Task: Search one way flight ticket for 3 adults in first from Grand Junction: Grand Junction Regional Airport (walker Field) to Indianapolis: Indianapolis International Airport on 8-5-2023. Choice of flights is Royal air maroc. Number of bags: 1 carry on bag. Price is upto 87000. Outbound departure time preference is 5:00.
Action: Mouse moved to (298, 129)
Screenshot: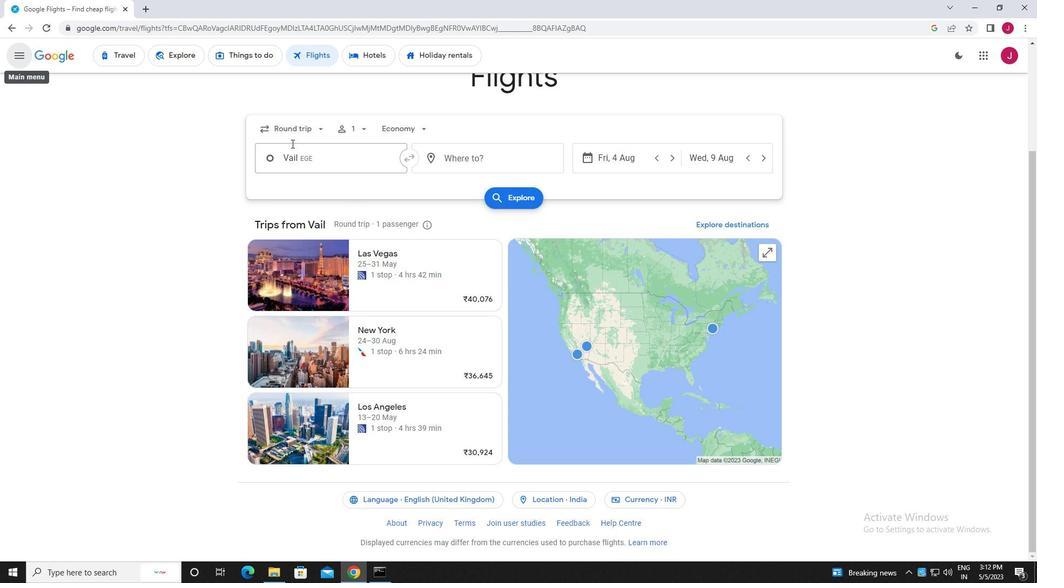 
Action: Mouse pressed left at (298, 129)
Screenshot: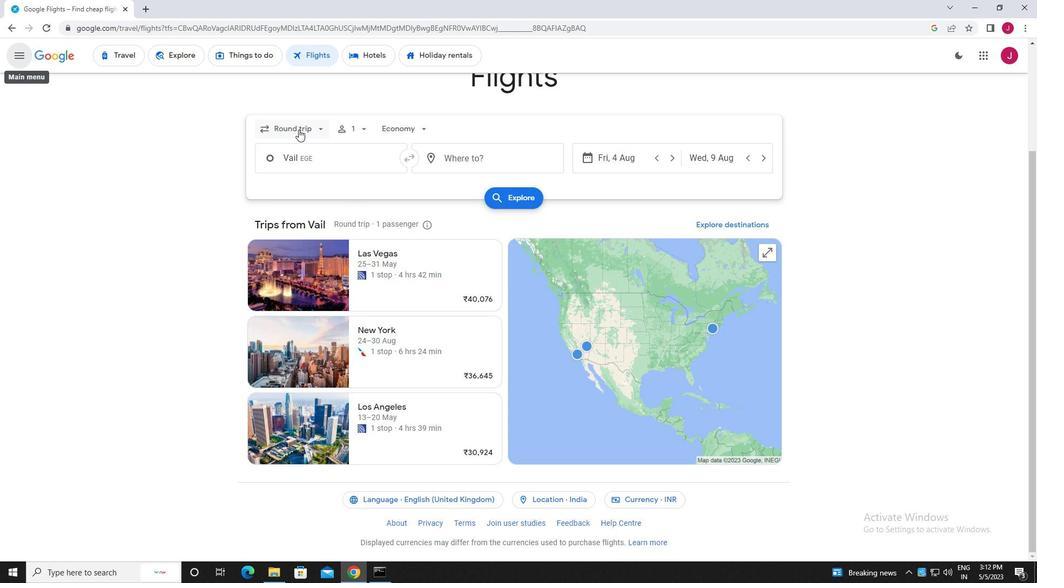 
Action: Mouse moved to (309, 182)
Screenshot: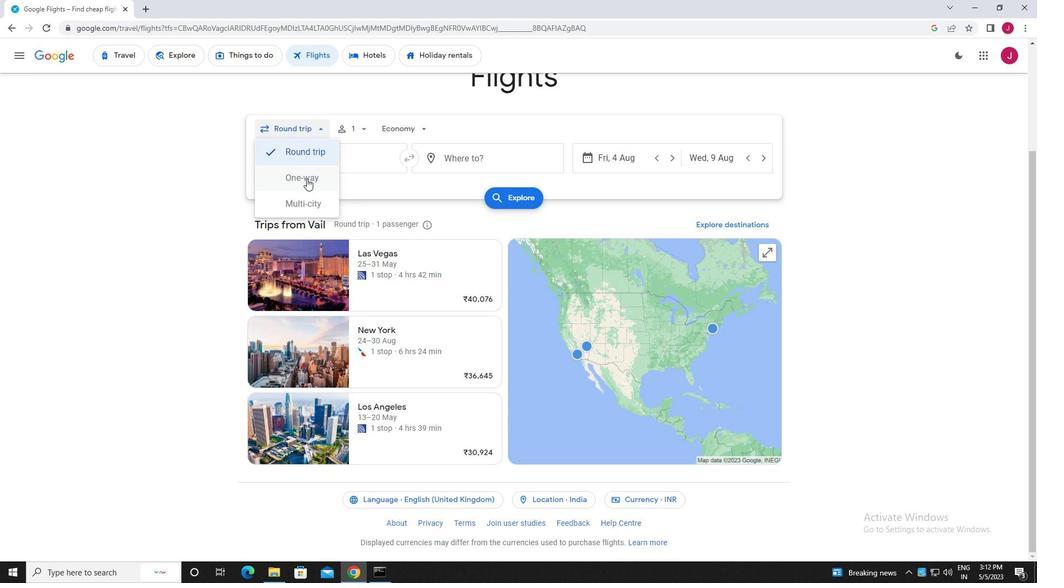 
Action: Mouse pressed left at (309, 182)
Screenshot: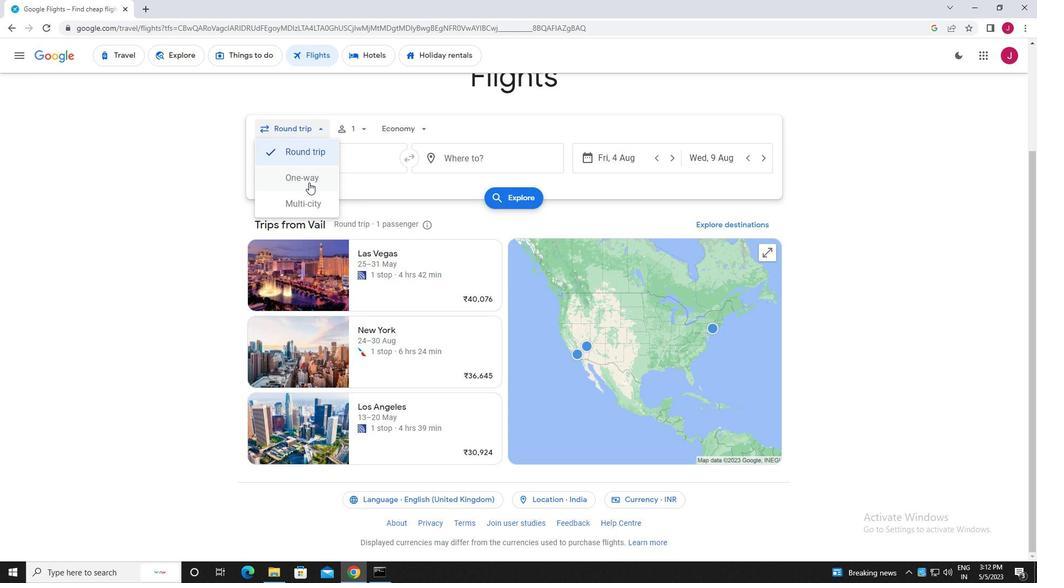 
Action: Mouse moved to (358, 128)
Screenshot: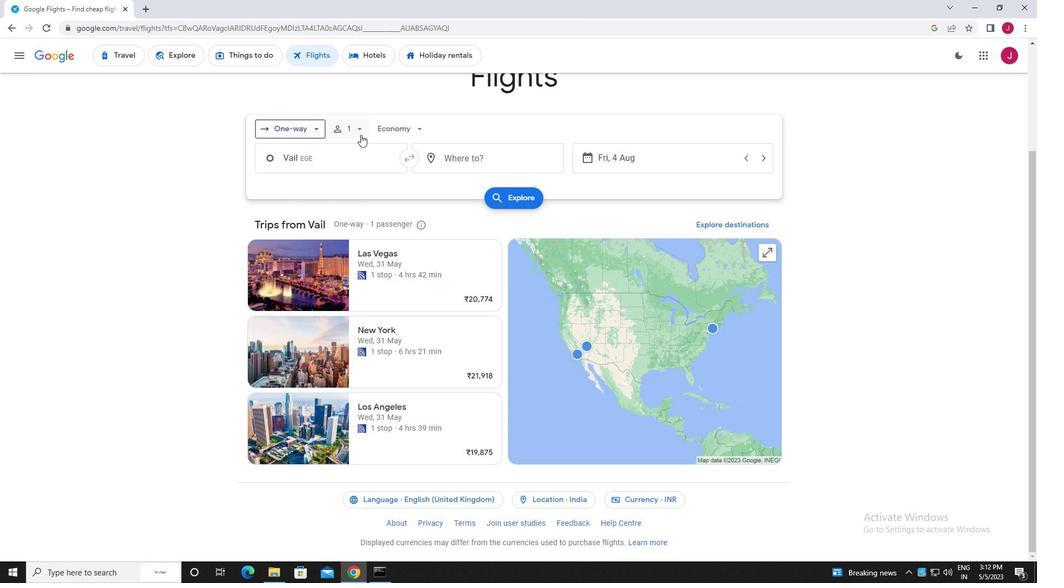 
Action: Mouse pressed left at (358, 128)
Screenshot: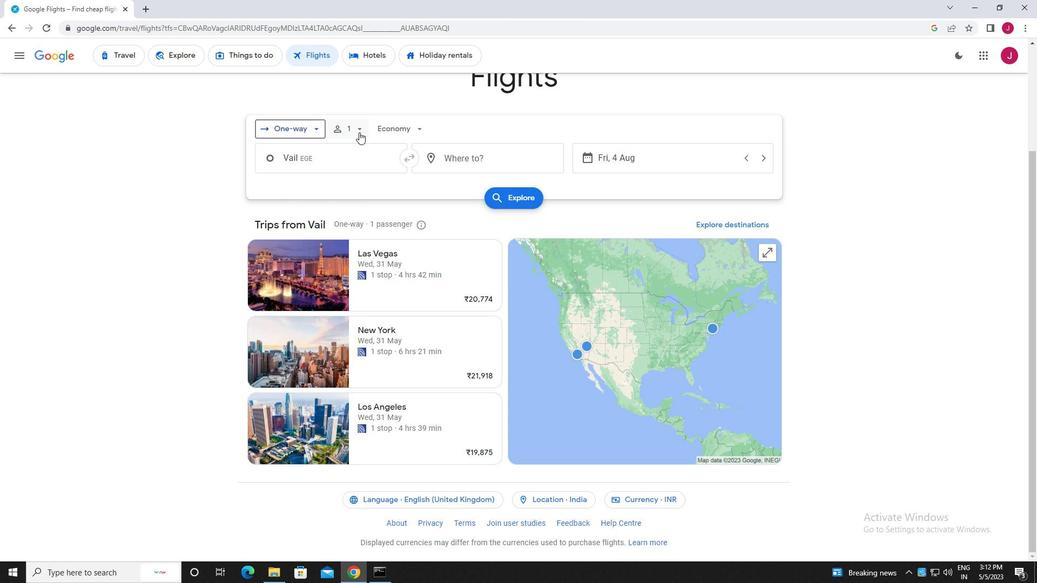 
Action: Mouse moved to (443, 158)
Screenshot: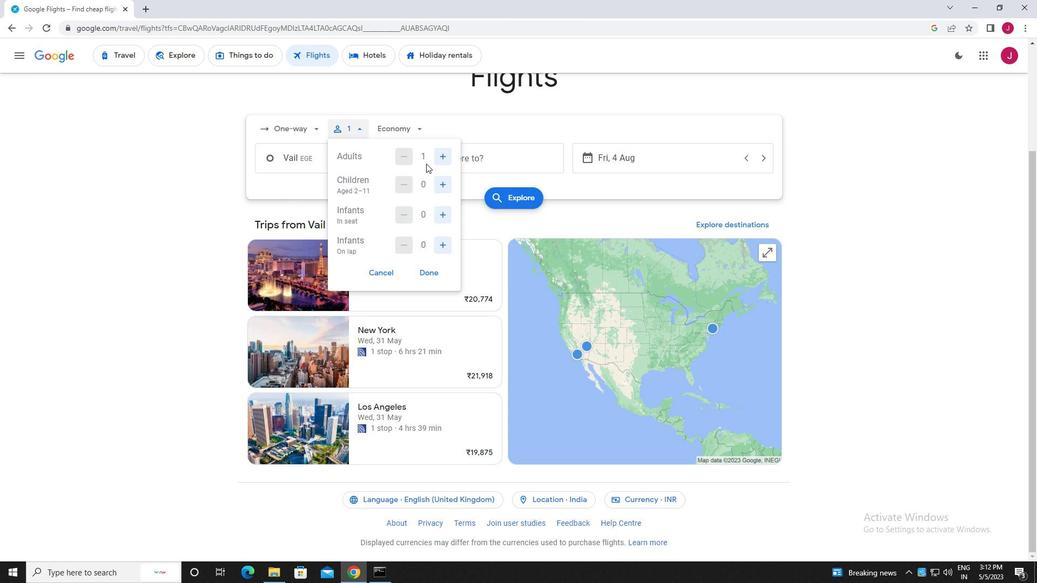 
Action: Mouse pressed left at (443, 158)
Screenshot: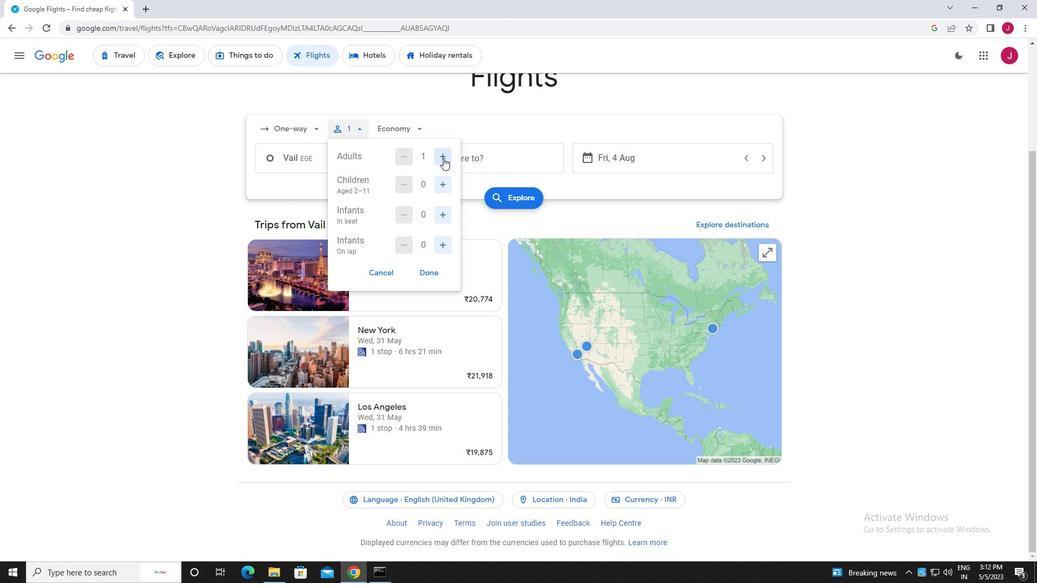 
Action: Mouse pressed left at (443, 158)
Screenshot: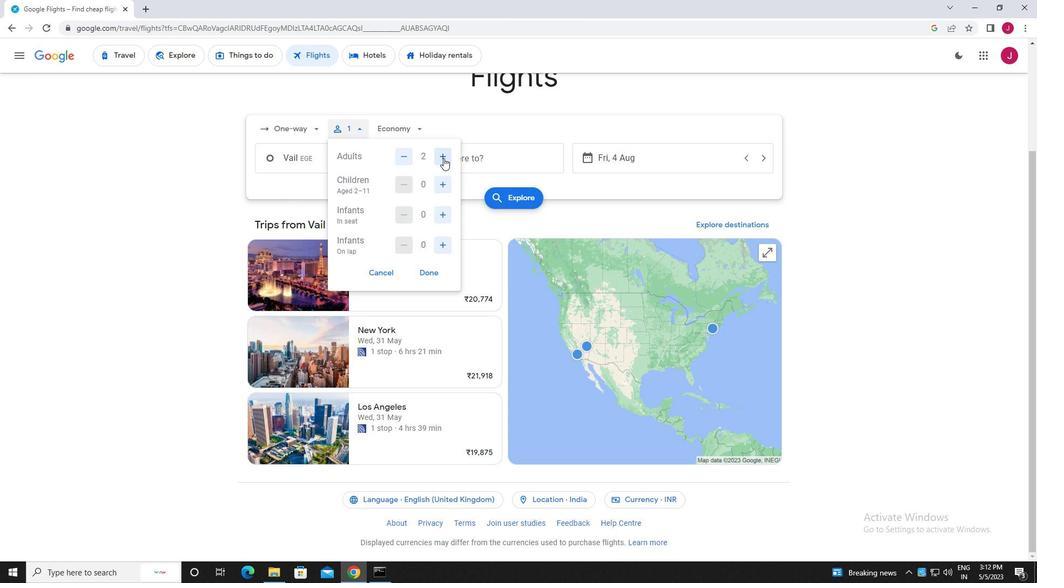 
Action: Mouse moved to (432, 269)
Screenshot: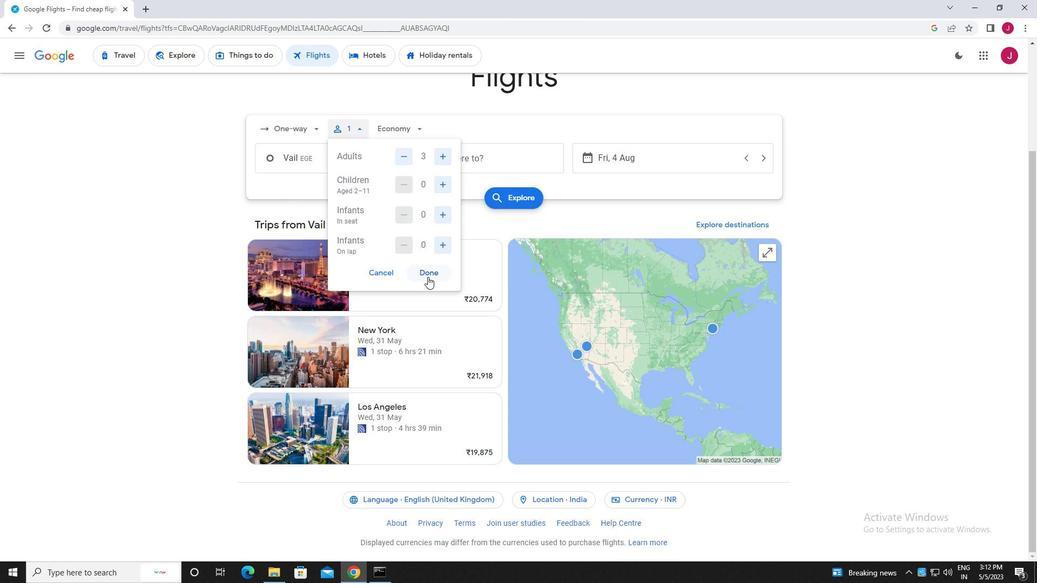 
Action: Mouse pressed left at (432, 269)
Screenshot: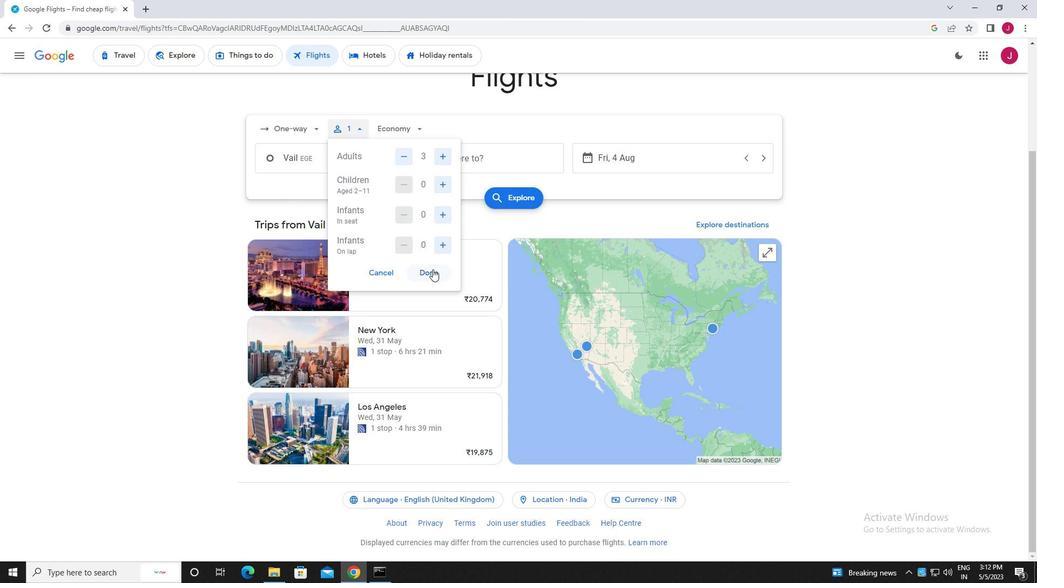 
Action: Mouse moved to (415, 130)
Screenshot: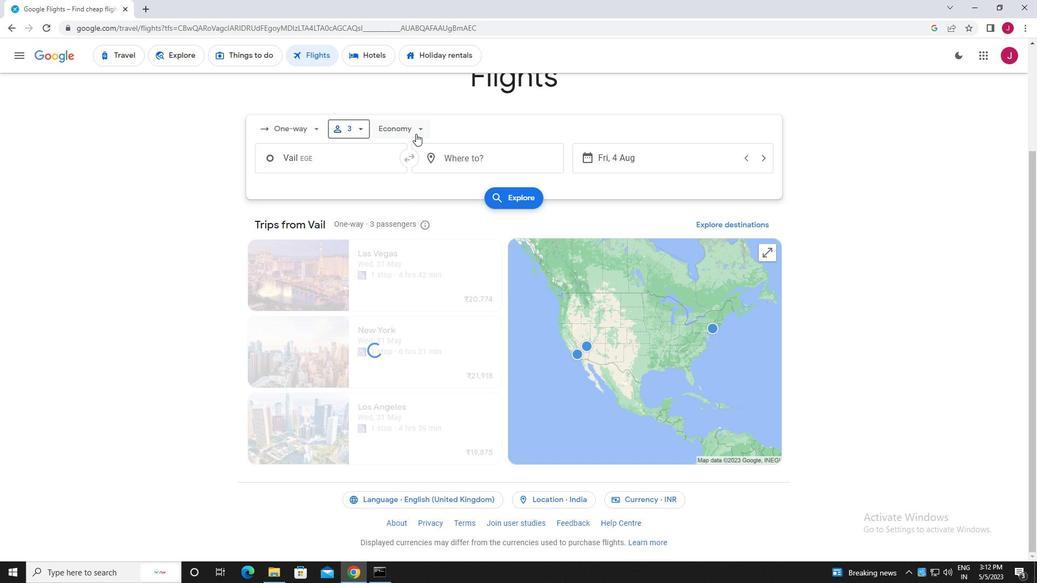 
Action: Mouse pressed left at (415, 130)
Screenshot: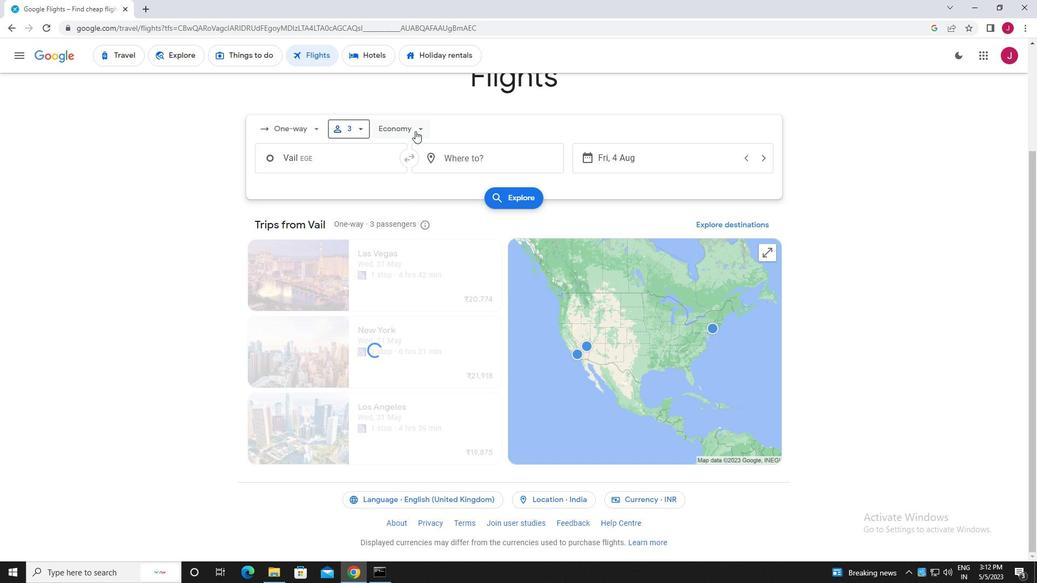 
Action: Mouse moved to (416, 226)
Screenshot: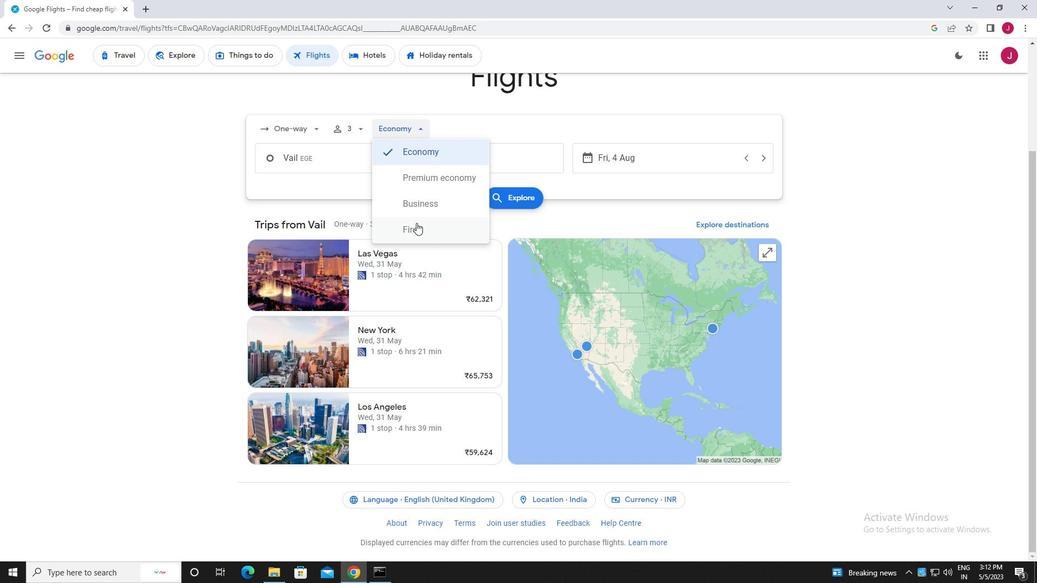 
Action: Mouse pressed left at (416, 226)
Screenshot: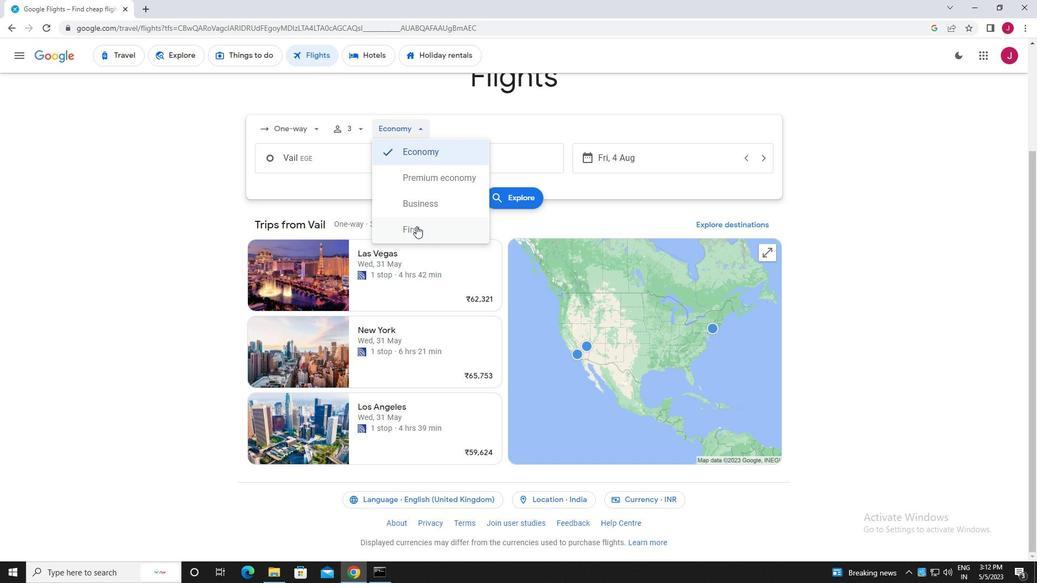 
Action: Mouse moved to (353, 161)
Screenshot: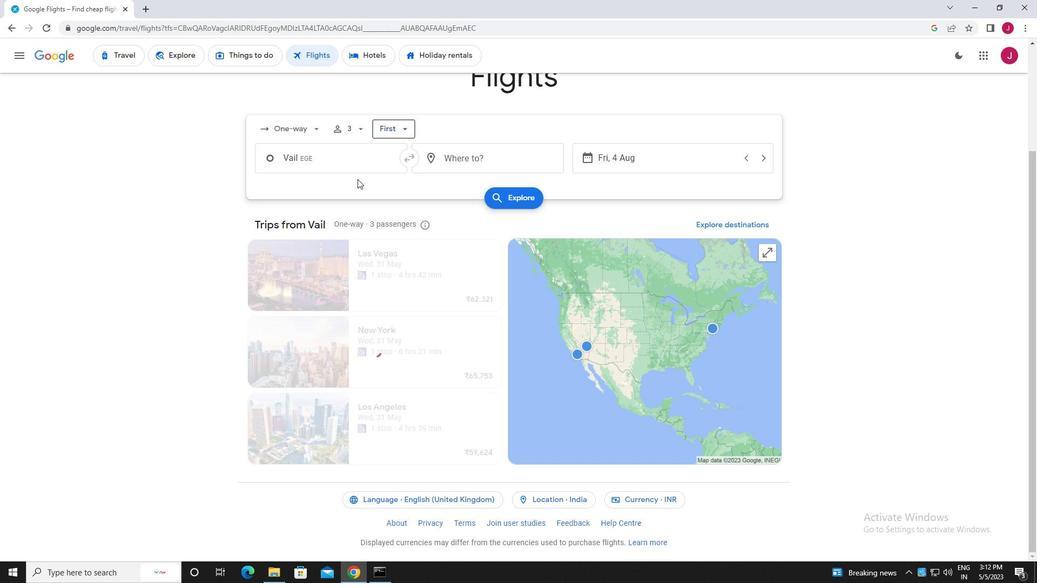 
Action: Mouse pressed left at (353, 161)
Screenshot: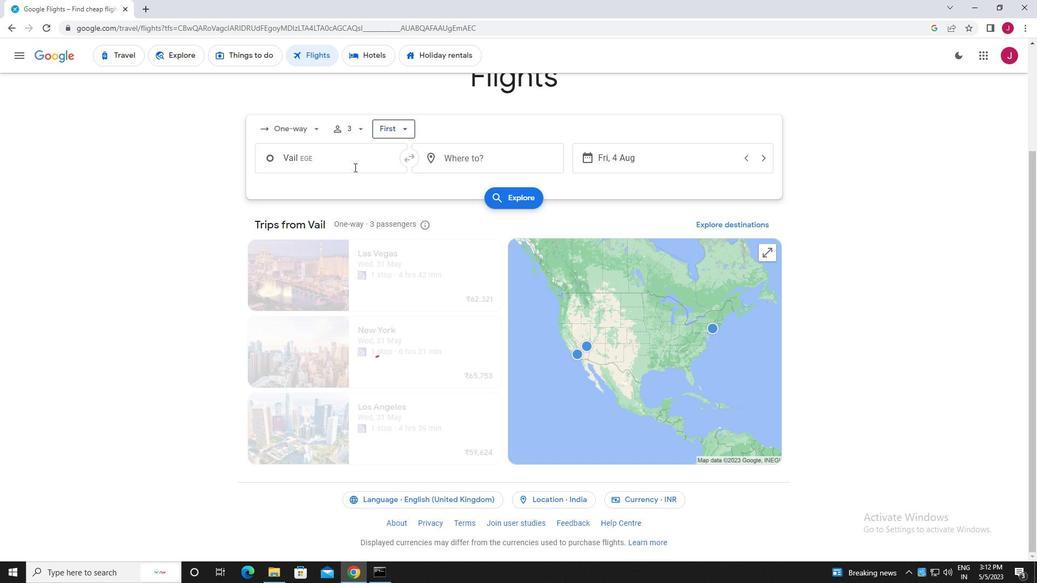 
Action: Mouse moved to (352, 161)
Screenshot: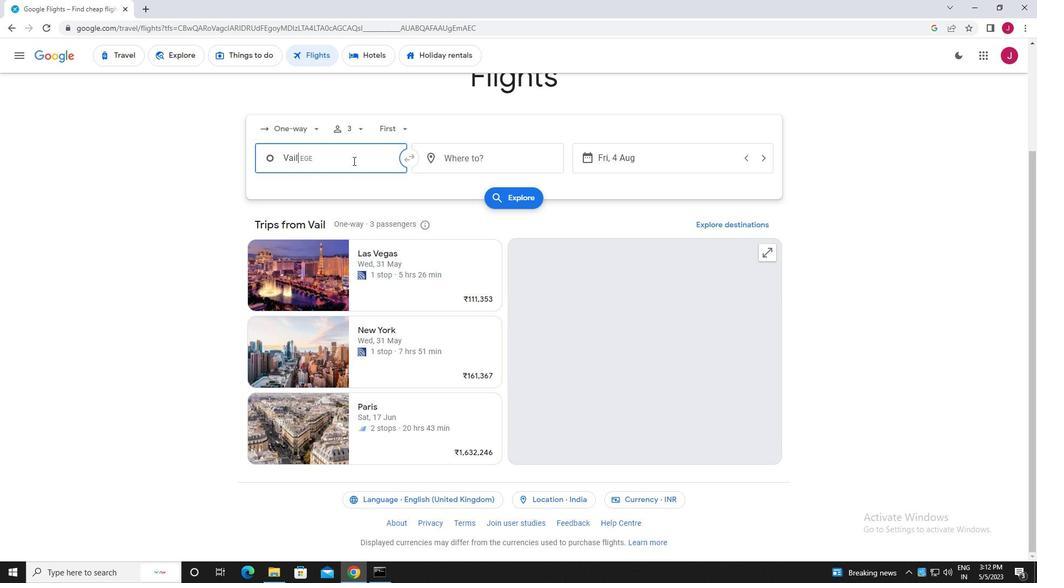 
Action: Key pressed grand<Key.space>junction
Screenshot: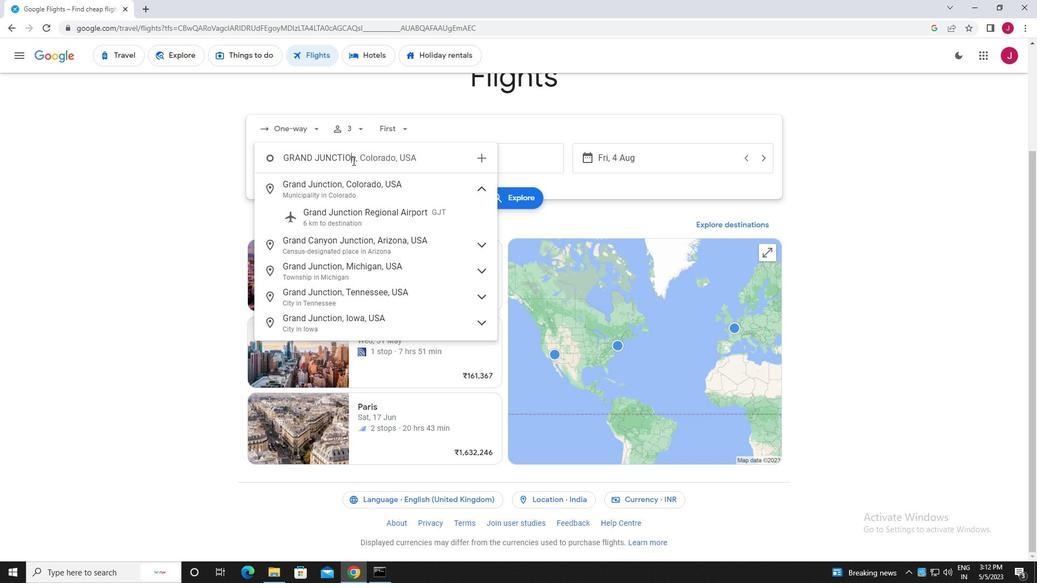 
Action: Mouse moved to (383, 217)
Screenshot: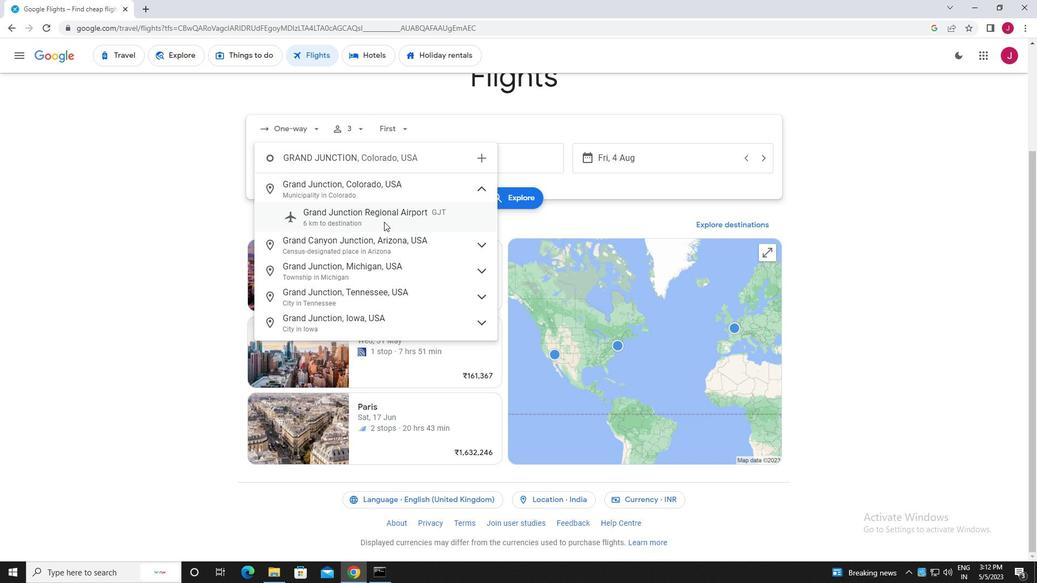 
Action: Mouse pressed left at (383, 217)
Screenshot: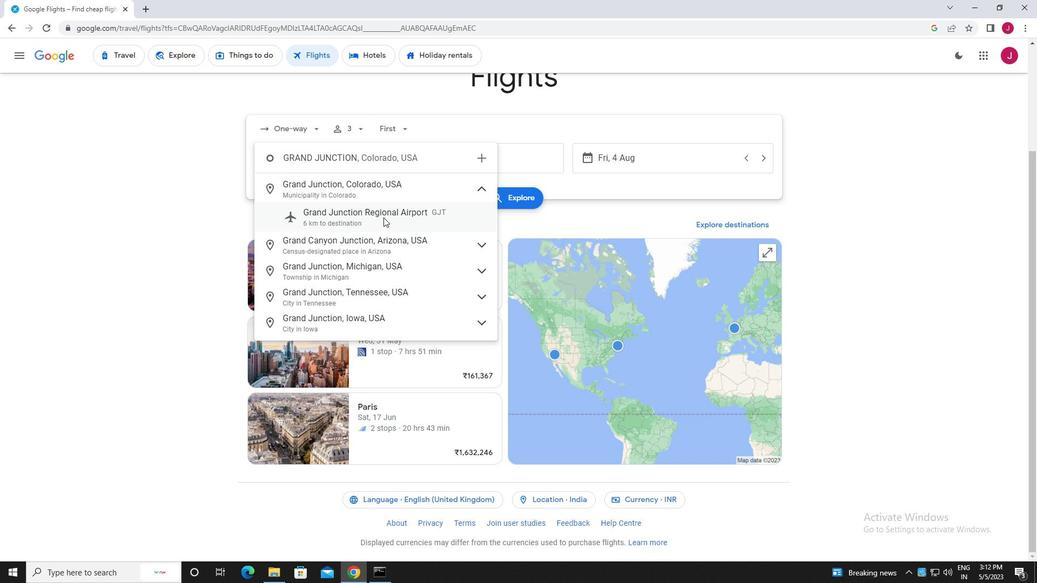 
Action: Mouse moved to (503, 155)
Screenshot: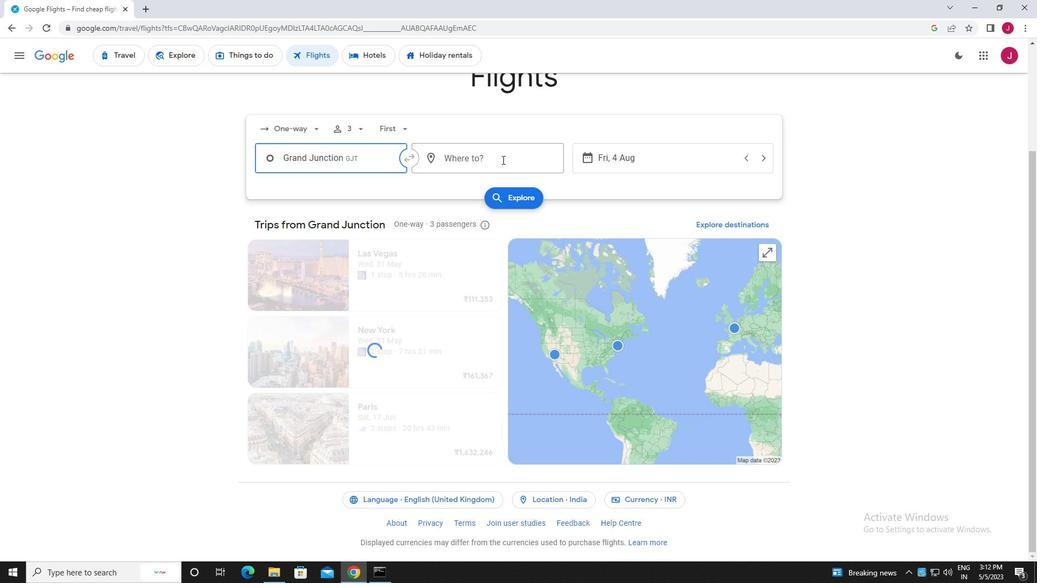 
Action: Mouse pressed left at (503, 155)
Screenshot: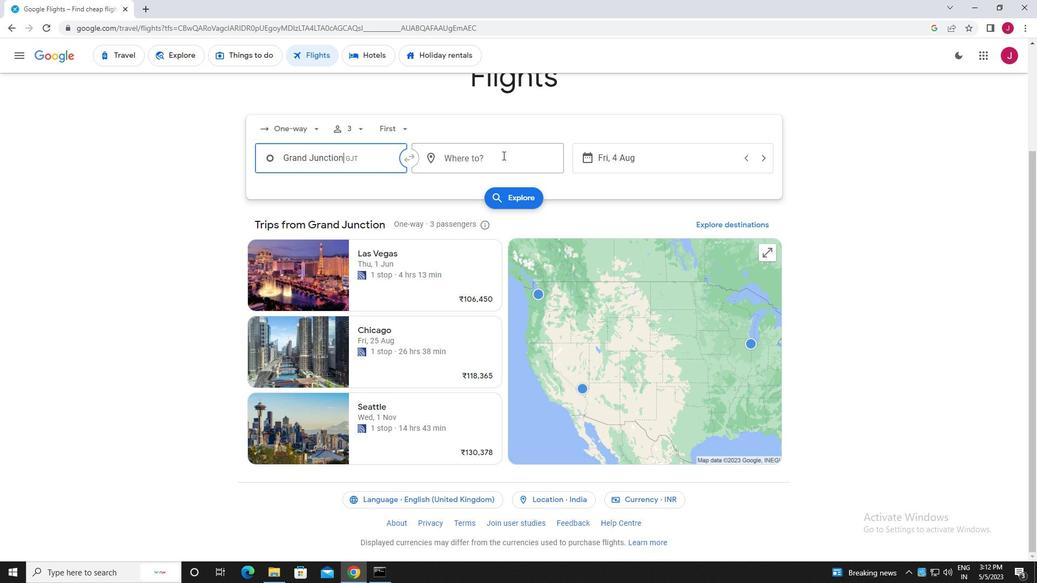 
Action: Mouse moved to (503, 155)
Screenshot: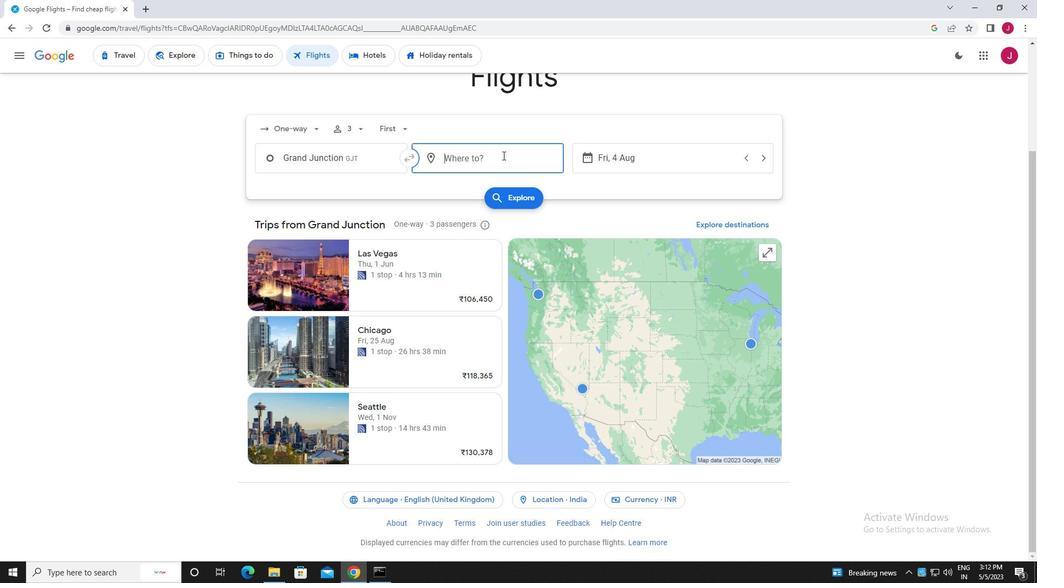 
Action: Key pressed indianapol
Screenshot: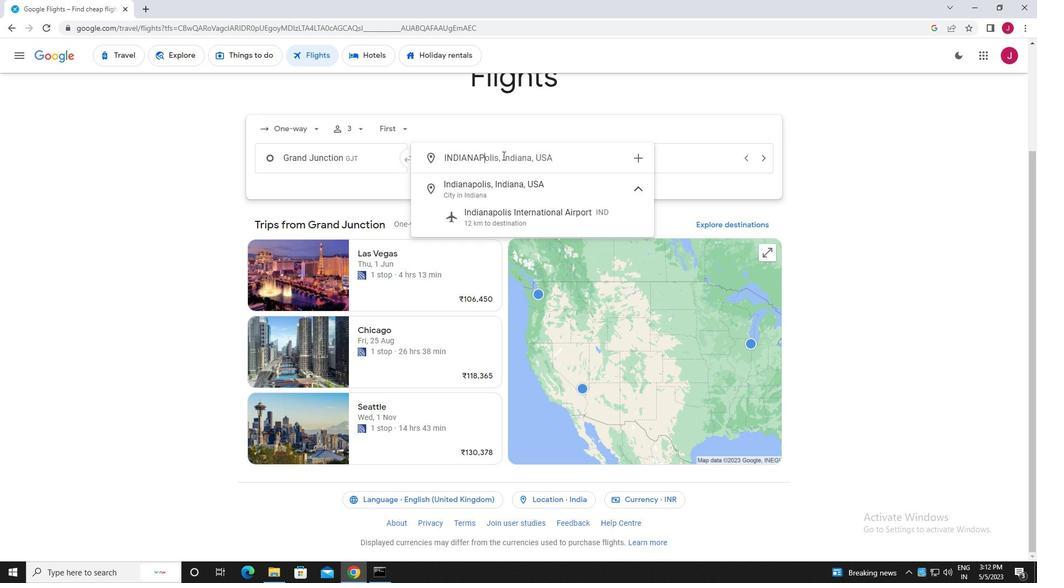 
Action: Mouse moved to (524, 212)
Screenshot: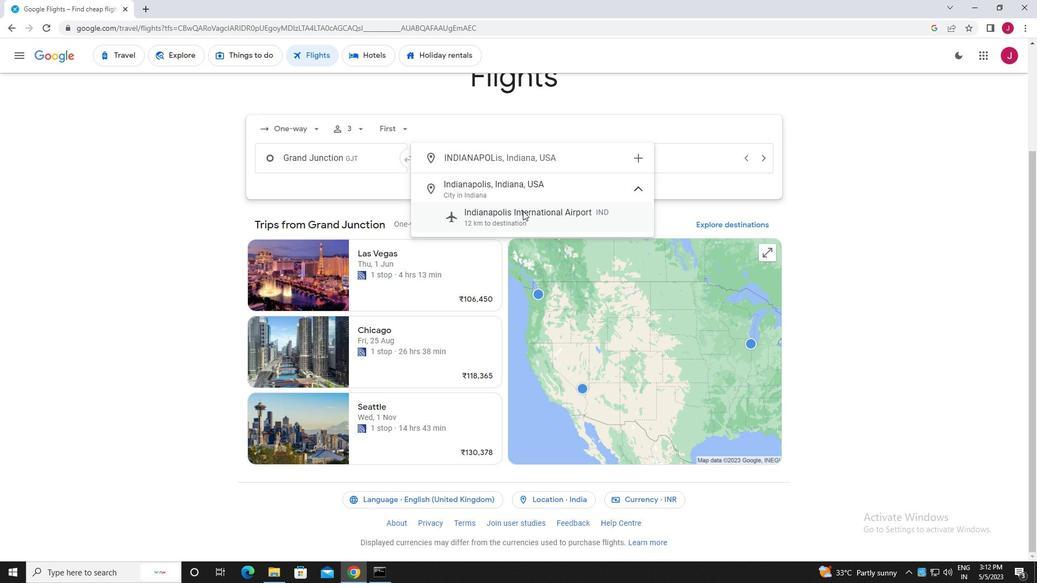
Action: Mouse pressed left at (524, 212)
Screenshot: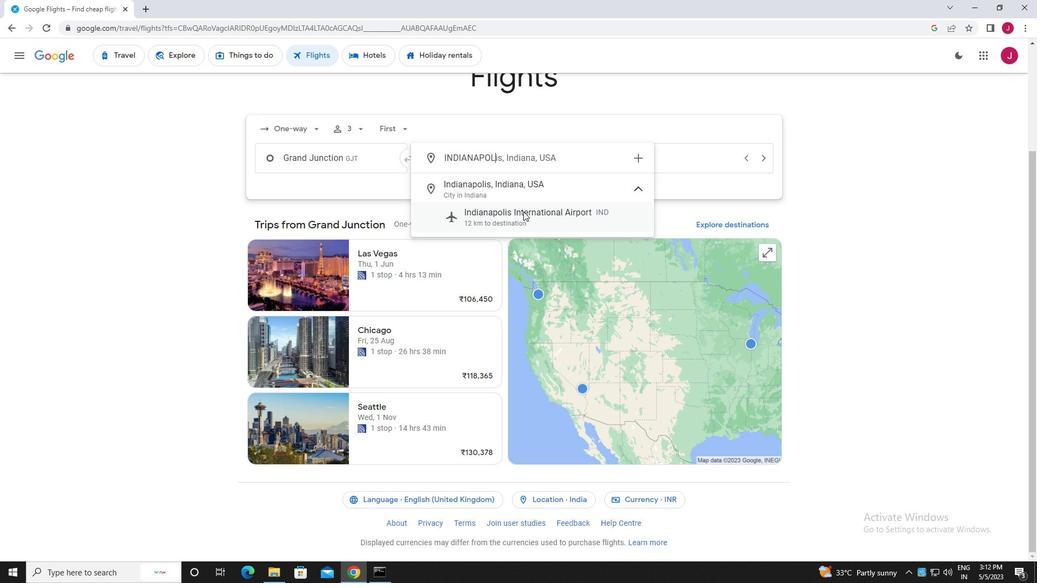 
Action: Mouse moved to (634, 155)
Screenshot: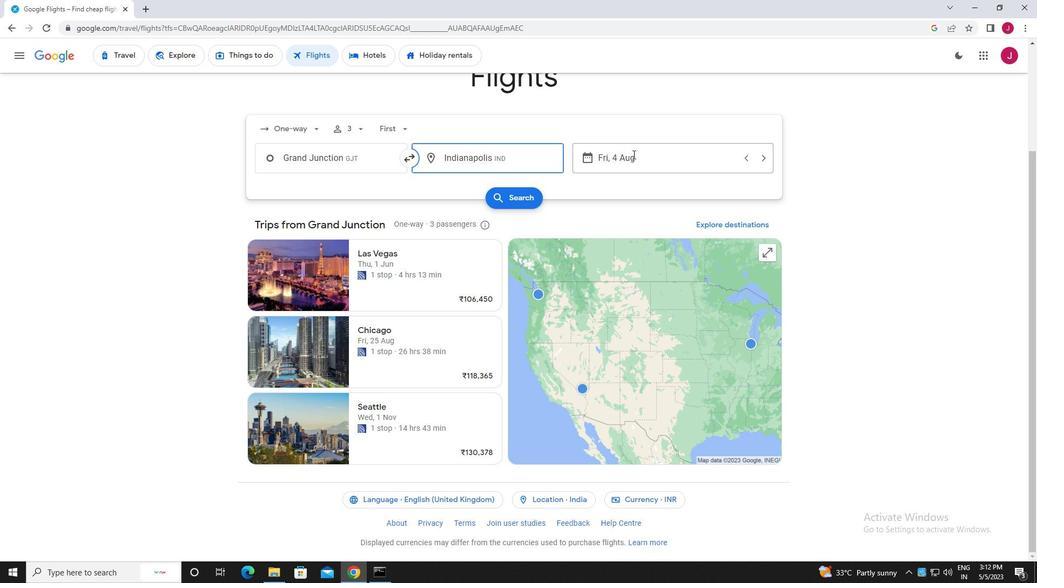 
Action: Mouse pressed left at (634, 155)
Screenshot: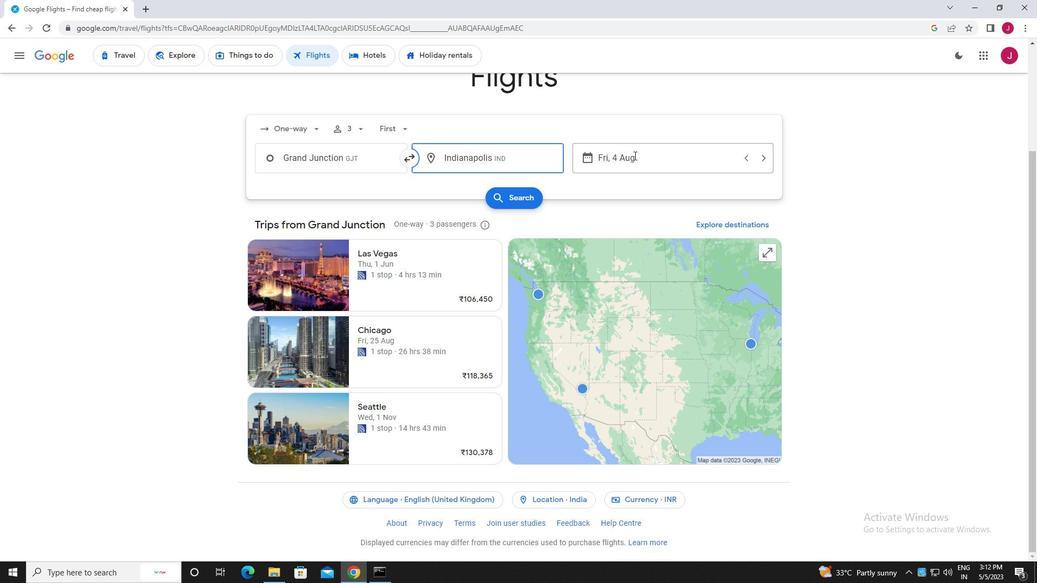 
Action: Mouse moved to (548, 241)
Screenshot: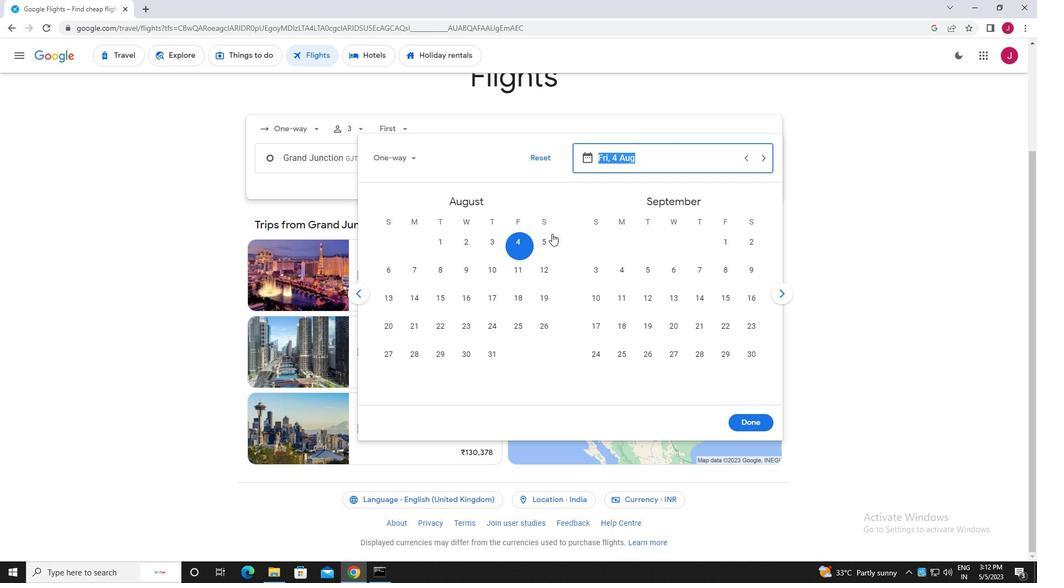 
Action: Mouse pressed left at (548, 241)
Screenshot: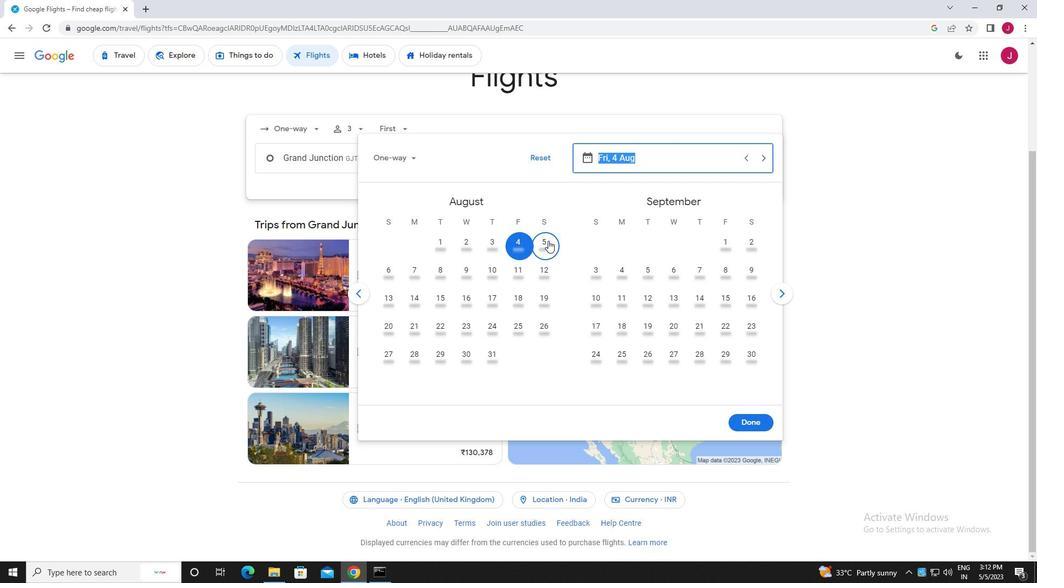 
Action: Mouse moved to (742, 420)
Screenshot: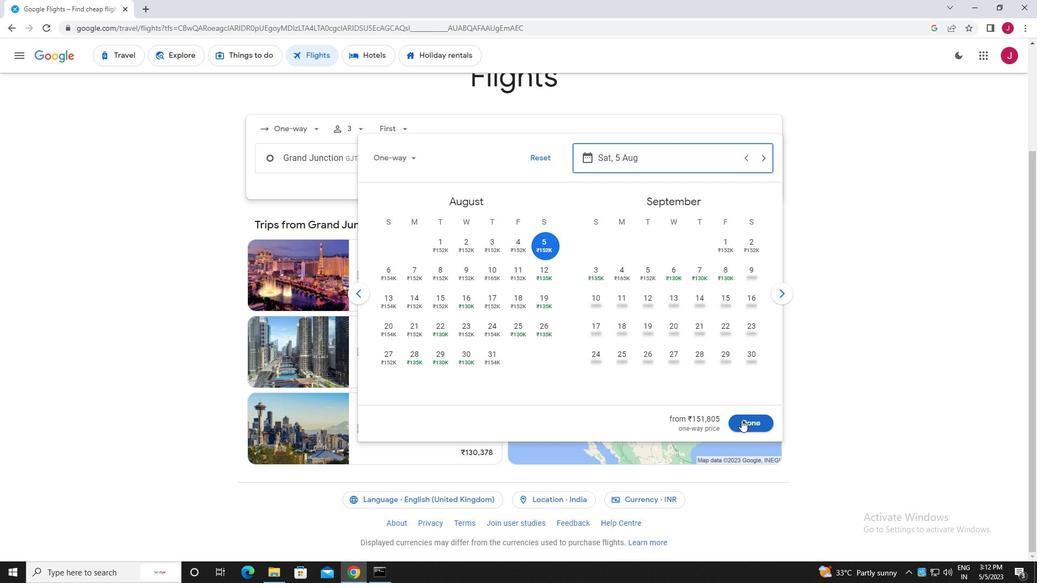 
Action: Mouse pressed left at (742, 420)
Screenshot: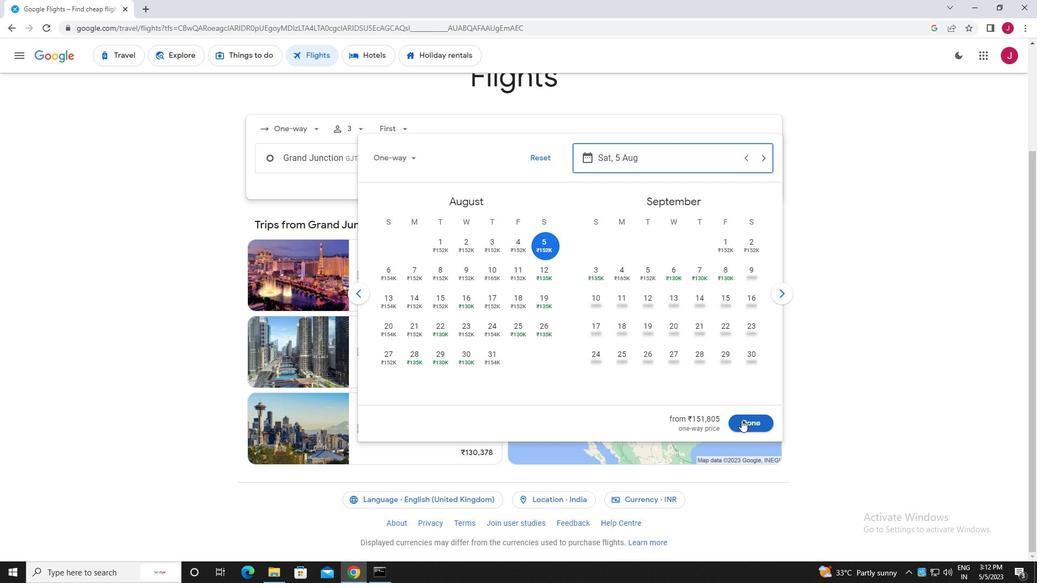 
Action: Mouse moved to (516, 194)
Screenshot: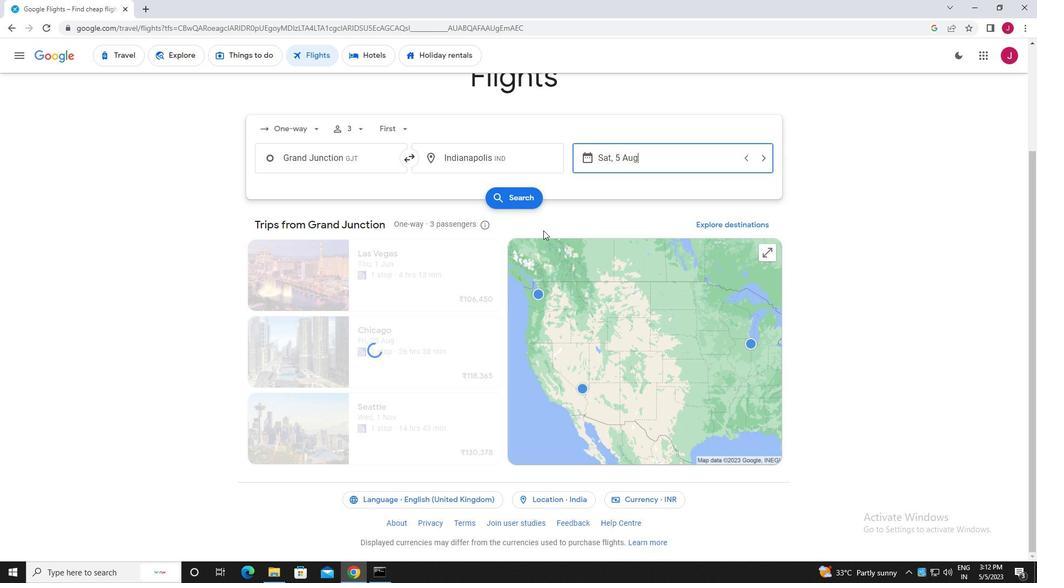 
Action: Mouse pressed left at (516, 194)
Screenshot: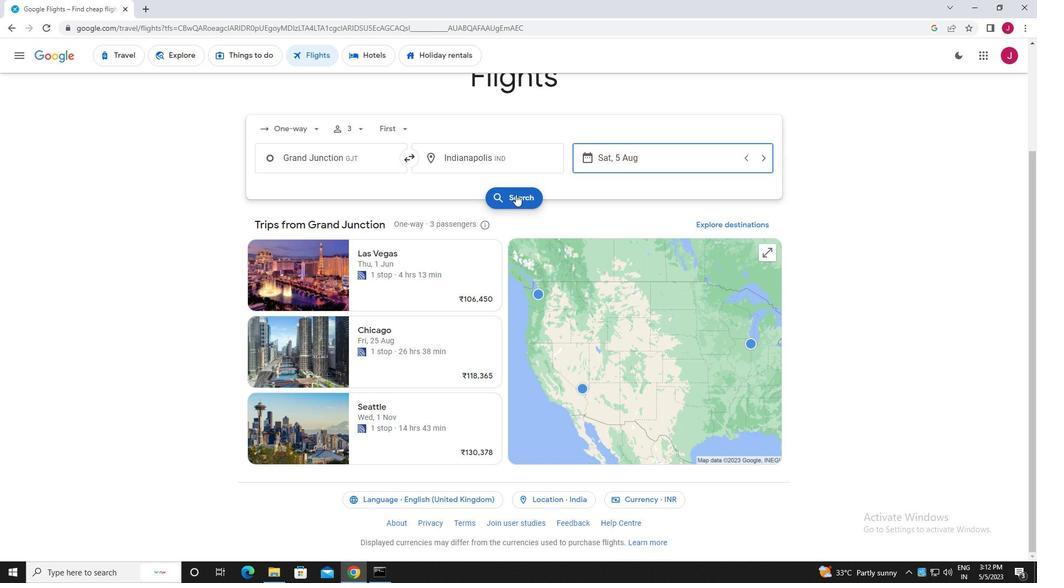 
Action: Mouse moved to (272, 156)
Screenshot: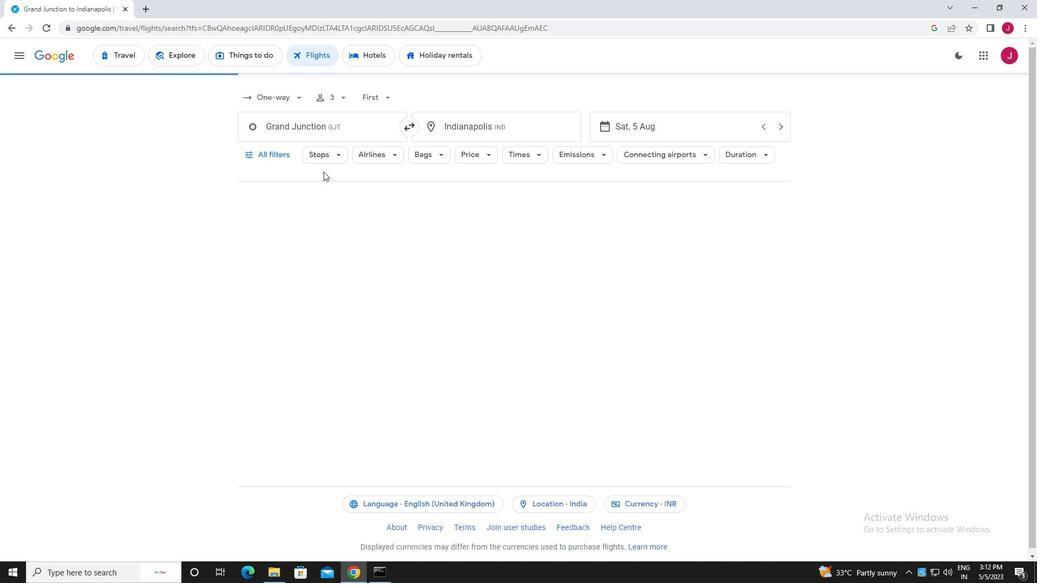 
Action: Mouse pressed left at (272, 156)
Screenshot: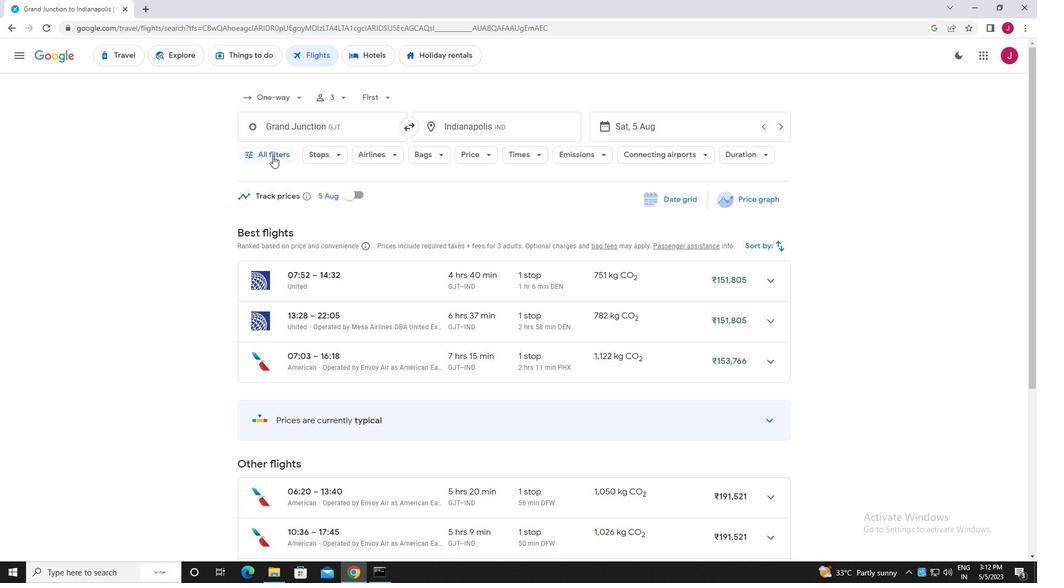 
Action: Mouse moved to (362, 236)
Screenshot: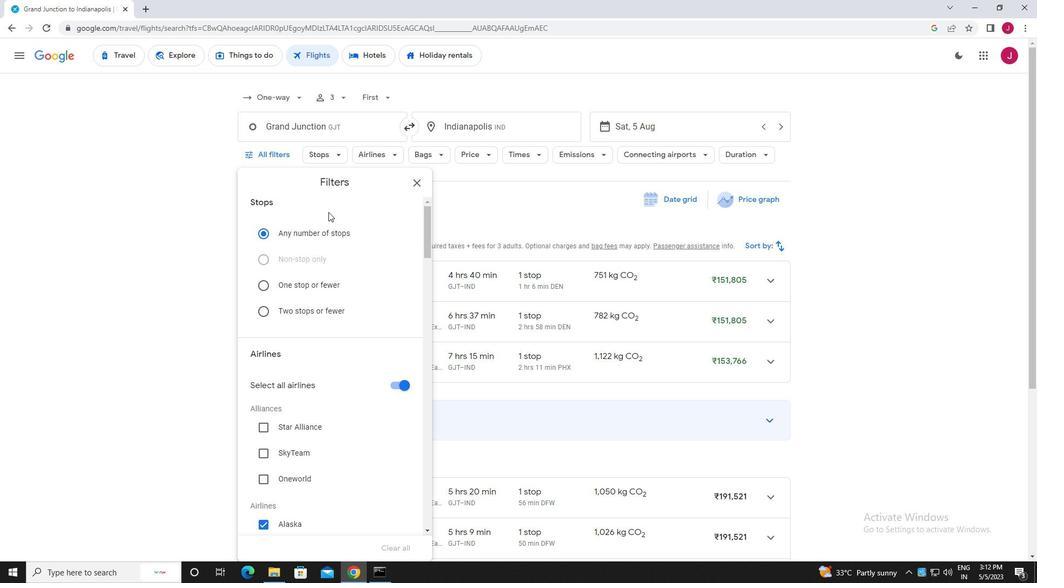 
Action: Mouse scrolled (362, 235) with delta (0, 0)
Screenshot: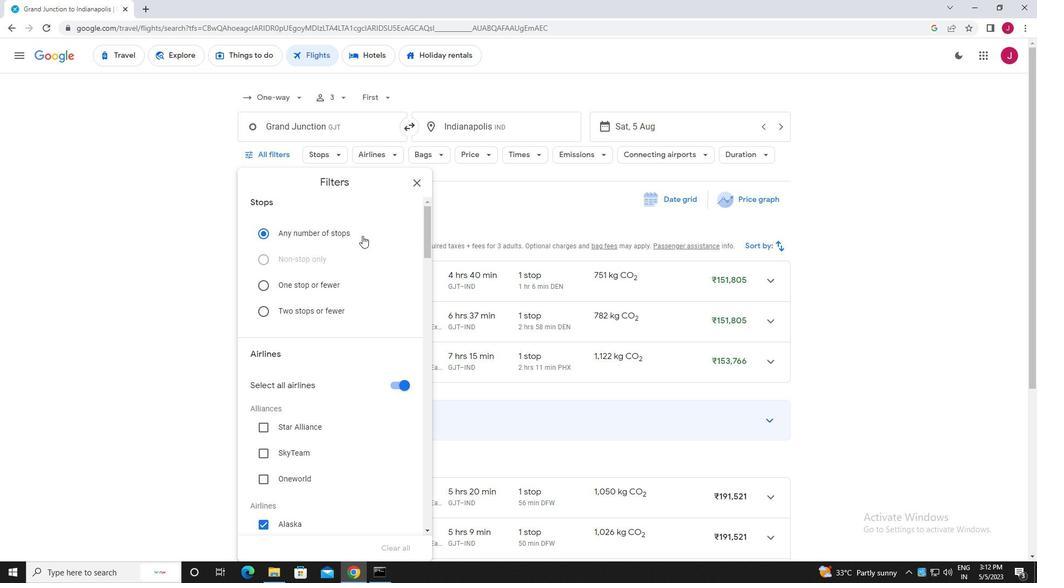 
Action: Mouse scrolled (362, 235) with delta (0, 0)
Screenshot: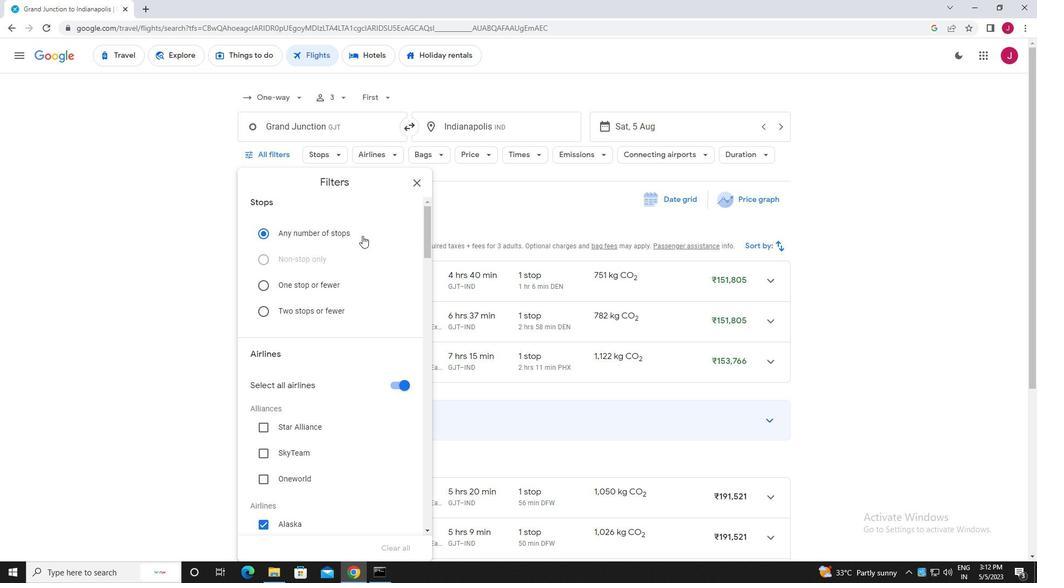 
Action: Mouse moved to (395, 274)
Screenshot: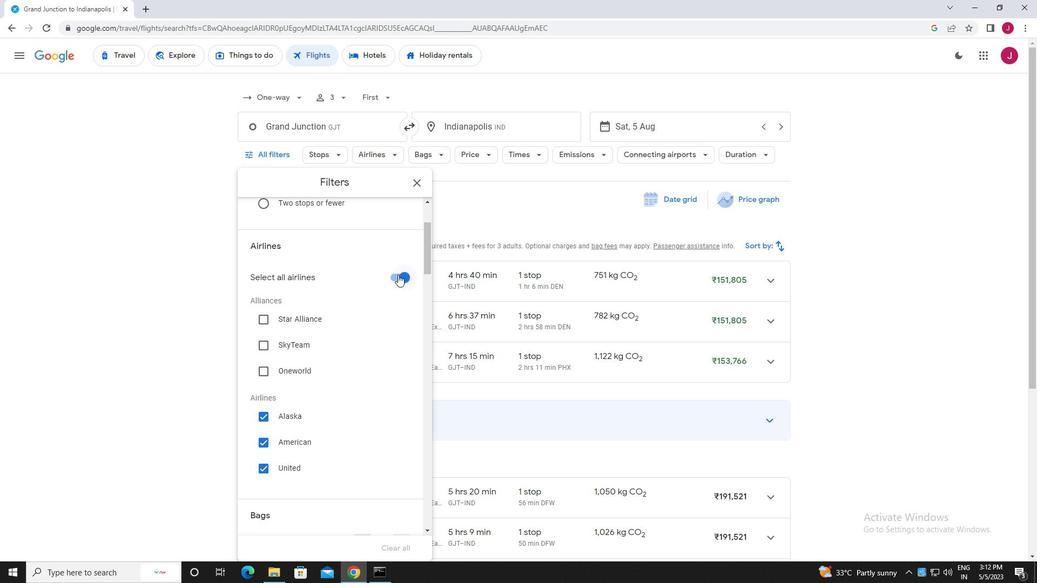 
Action: Mouse pressed left at (395, 274)
Screenshot: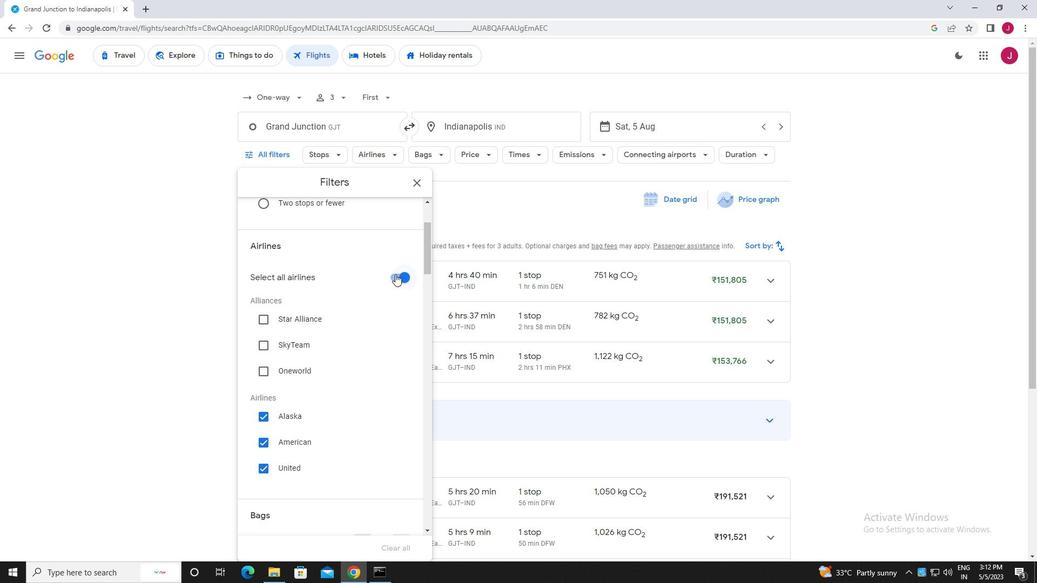 
Action: Mouse moved to (375, 275)
Screenshot: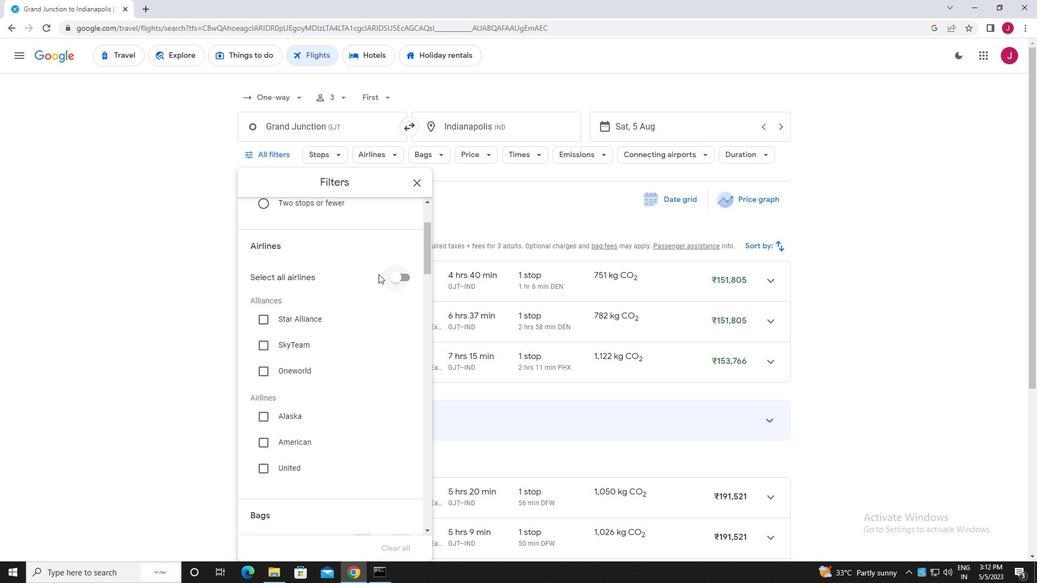 
Action: Mouse scrolled (375, 274) with delta (0, 0)
Screenshot: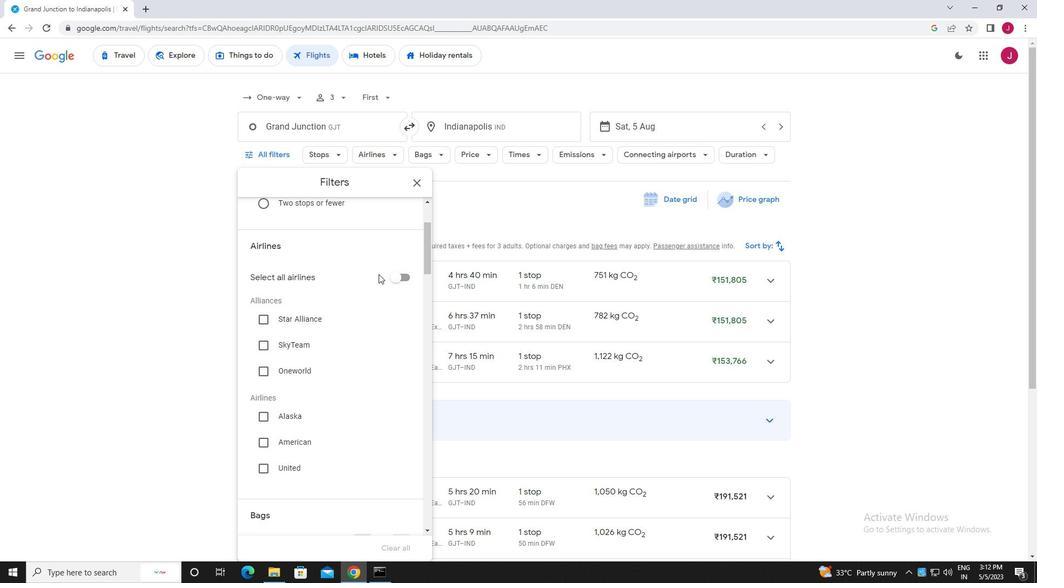 
Action: Mouse moved to (354, 264)
Screenshot: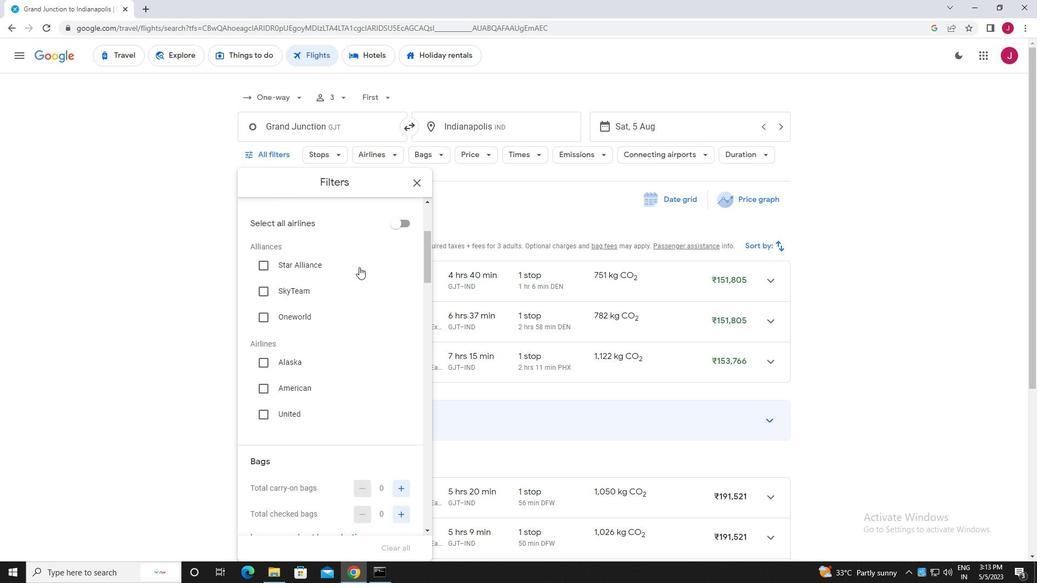 
Action: Mouse scrolled (354, 263) with delta (0, 0)
Screenshot: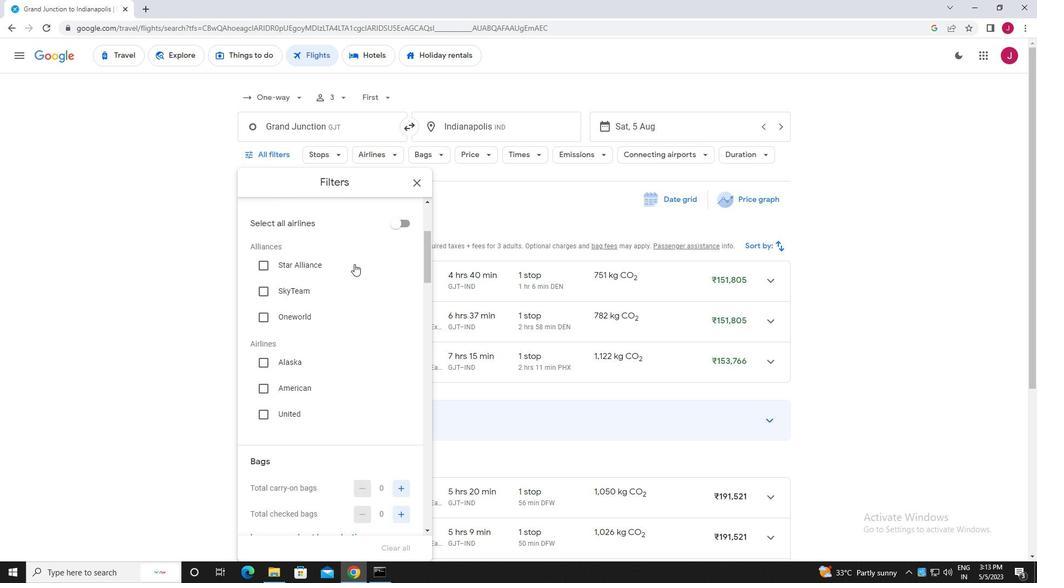 
Action: Mouse scrolled (354, 263) with delta (0, 0)
Screenshot: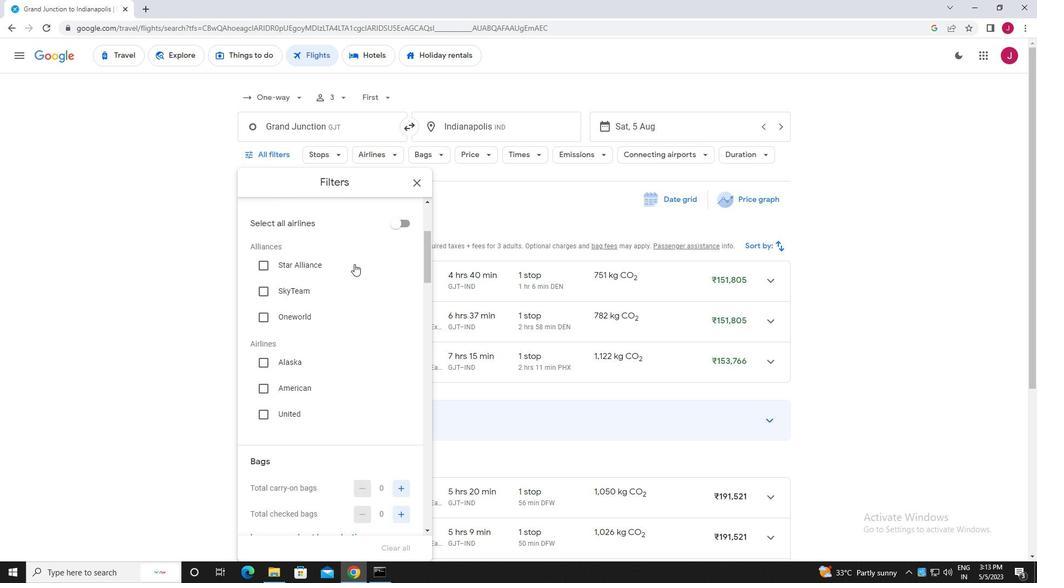 
Action: Mouse scrolled (354, 263) with delta (0, 0)
Screenshot: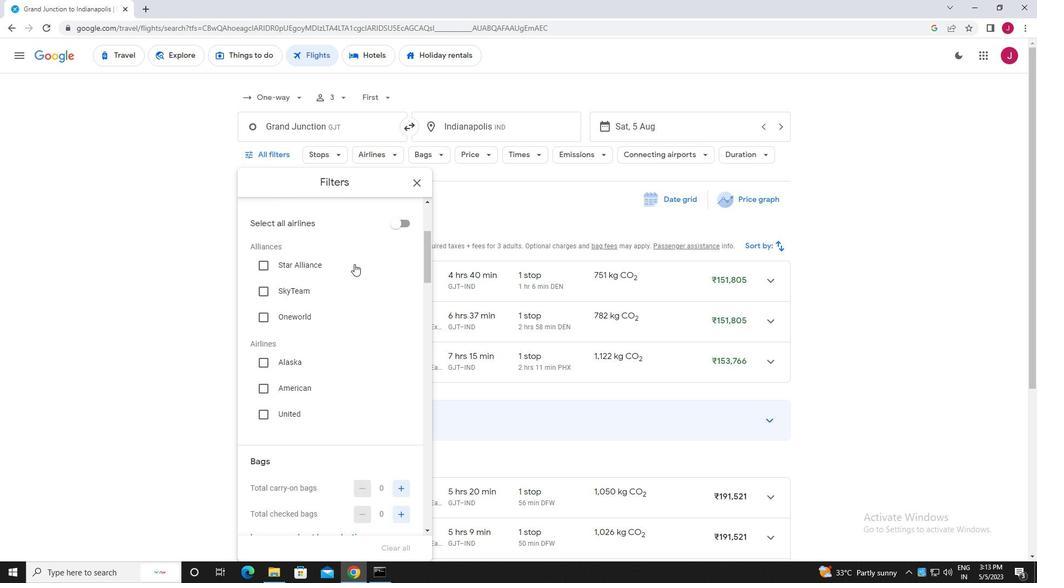 
Action: Mouse scrolled (354, 263) with delta (0, 0)
Screenshot: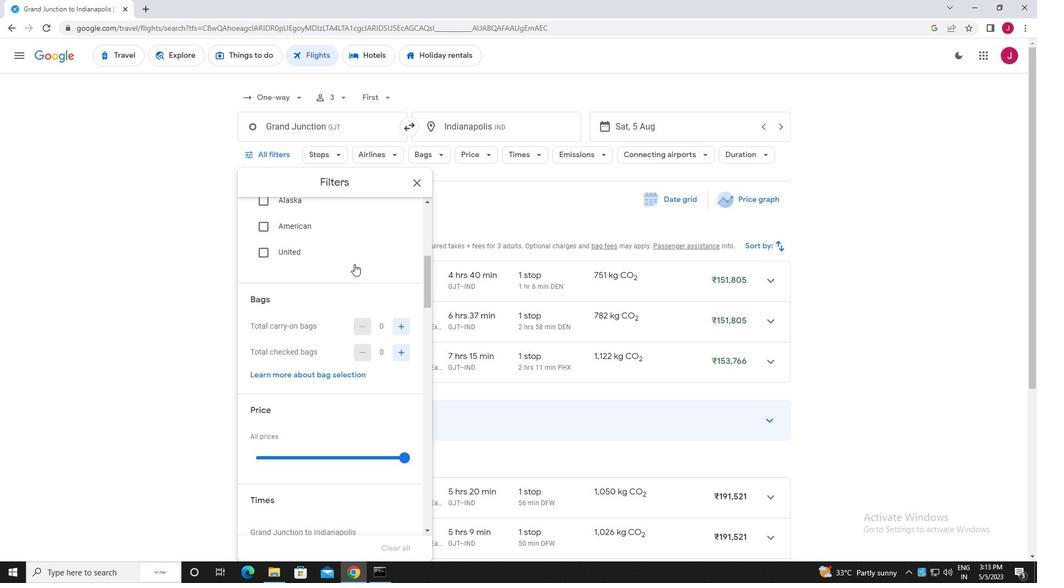 
Action: Mouse scrolled (354, 263) with delta (0, 0)
Screenshot: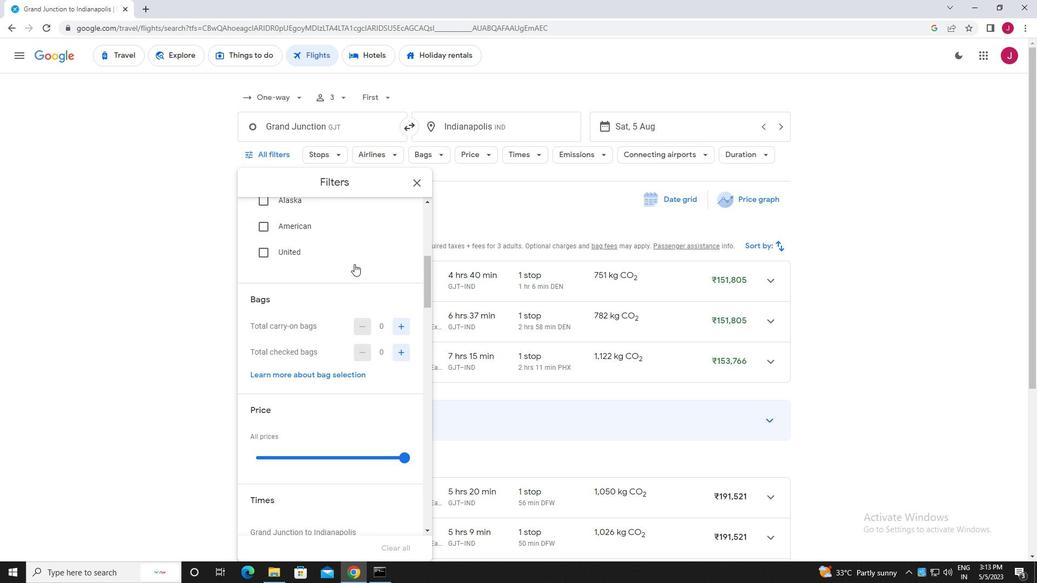 
Action: Mouse moved to (403, 215)
Screenshot: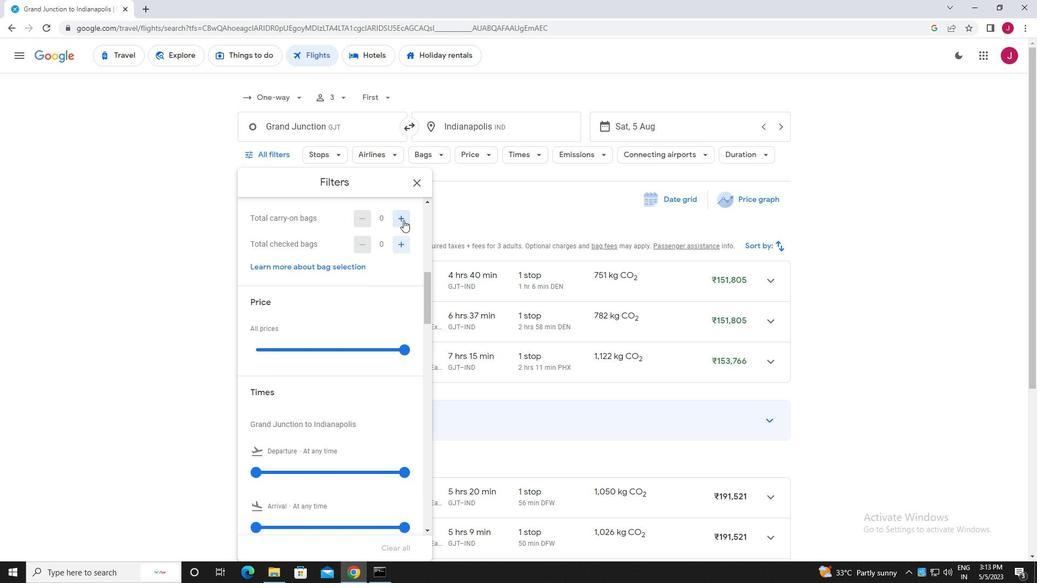 
Action: Mouse pressed left at (403, 215)
Screenshot: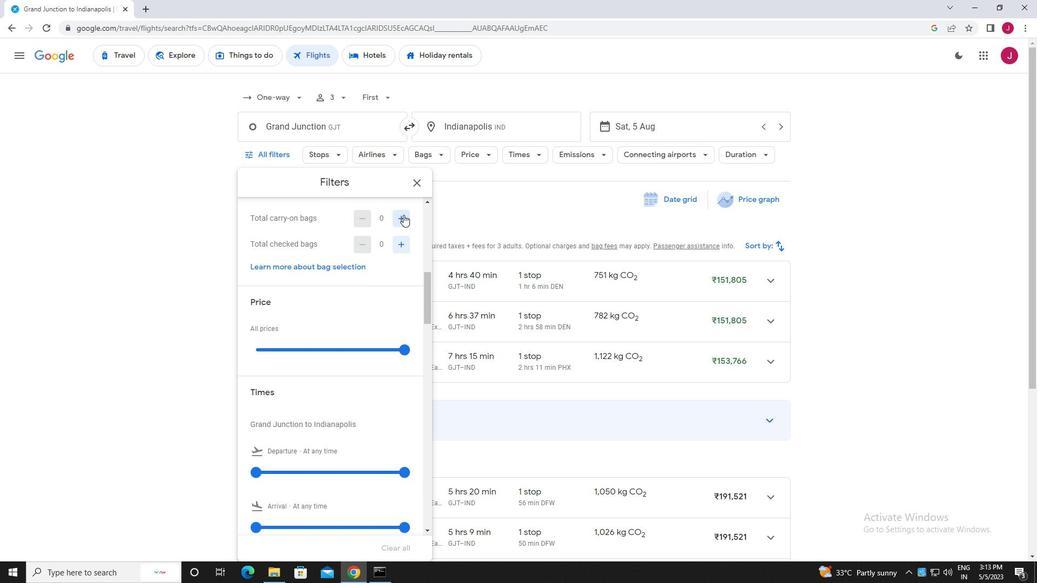 
Action: Mouse moved to (385, 238)
Screenshot: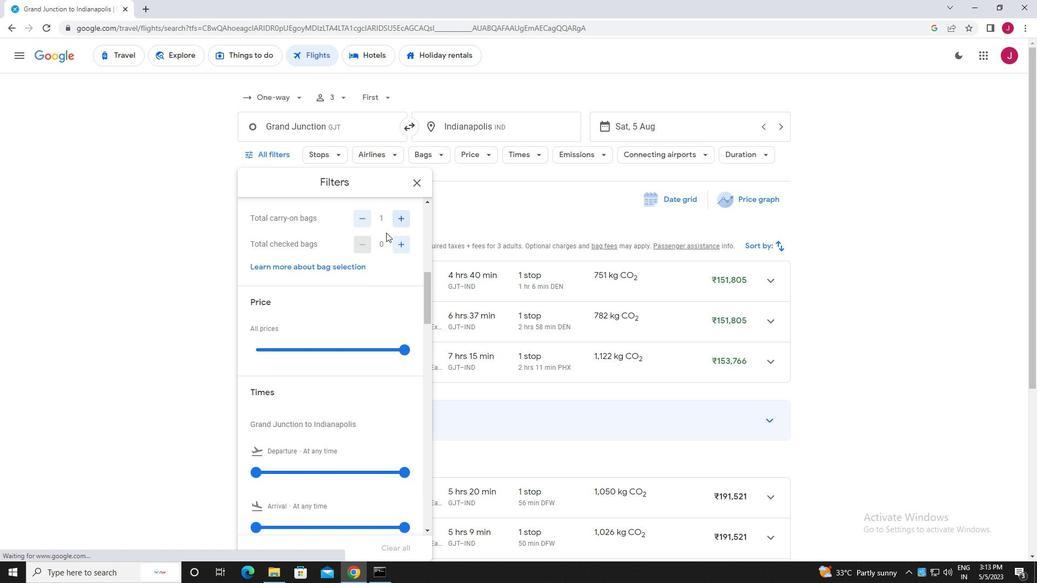
Action: Mouse scrolled (385, 238) with delta (0, 0)
Screenshot: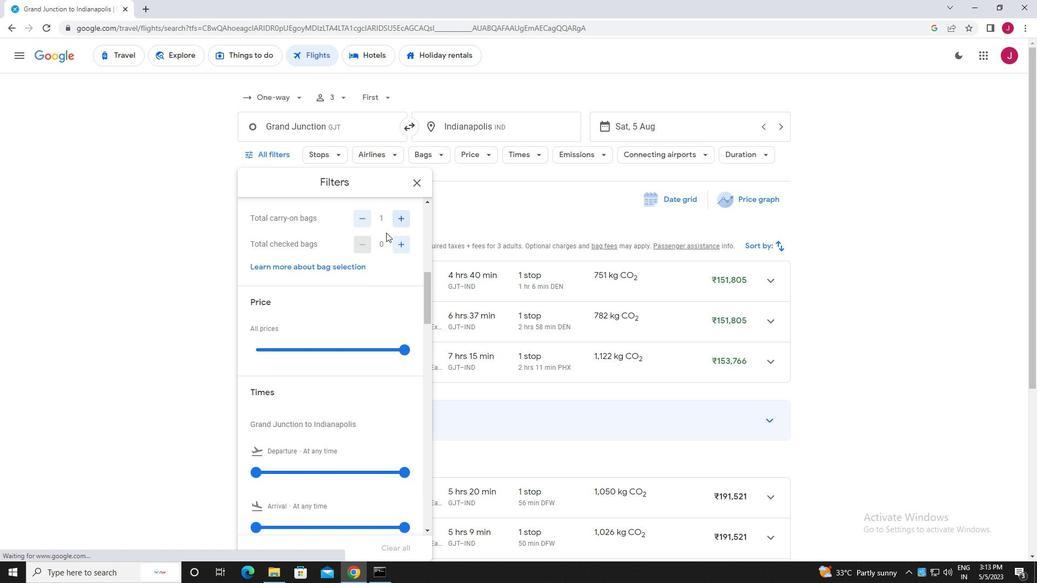 
Action: Mouse moved to (385, 239)
Screenshot: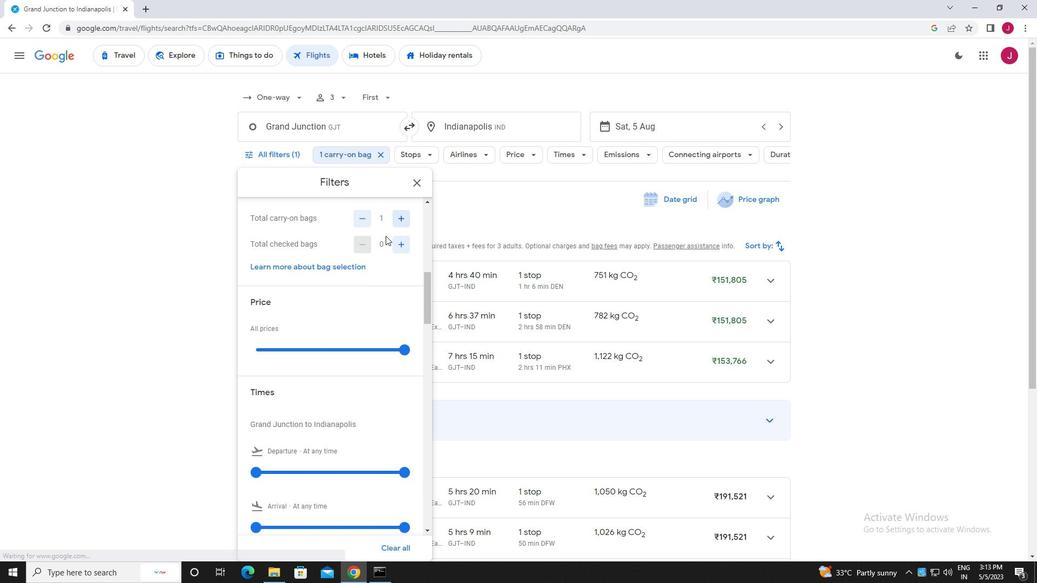 
Action: Mouse scrolled (385, 238) with delta (0, 0)
Screenshot: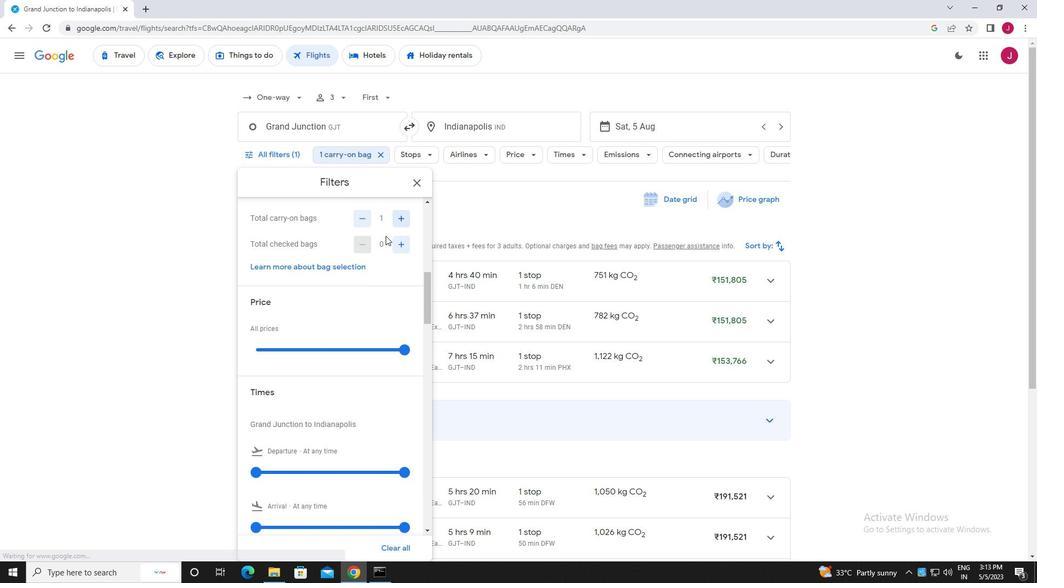 
Action: Mouse moved to (403, 242)
Screenshot: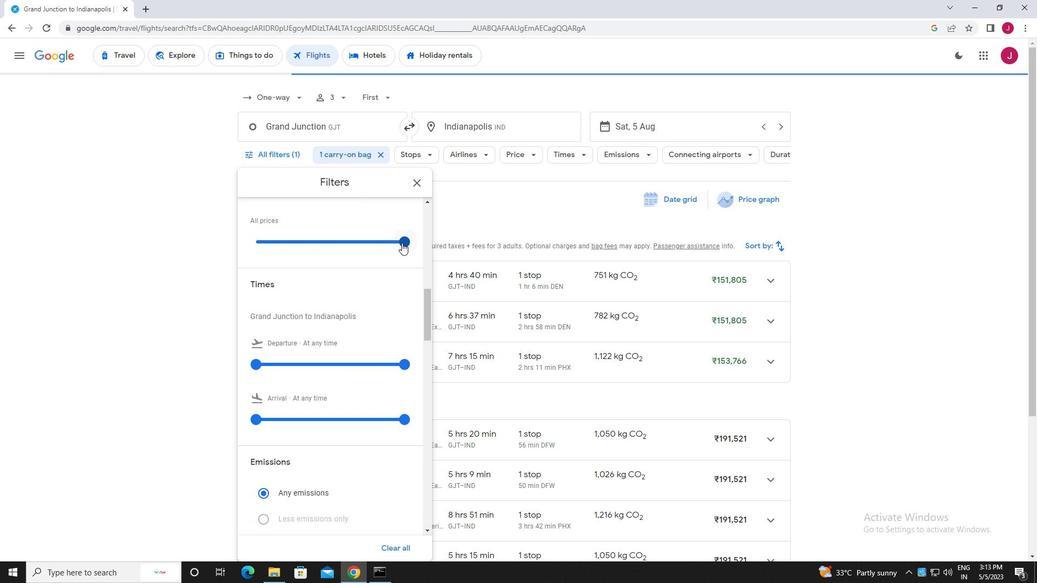 
Action: Mouse pressed left at (403, 242)
Screenshot: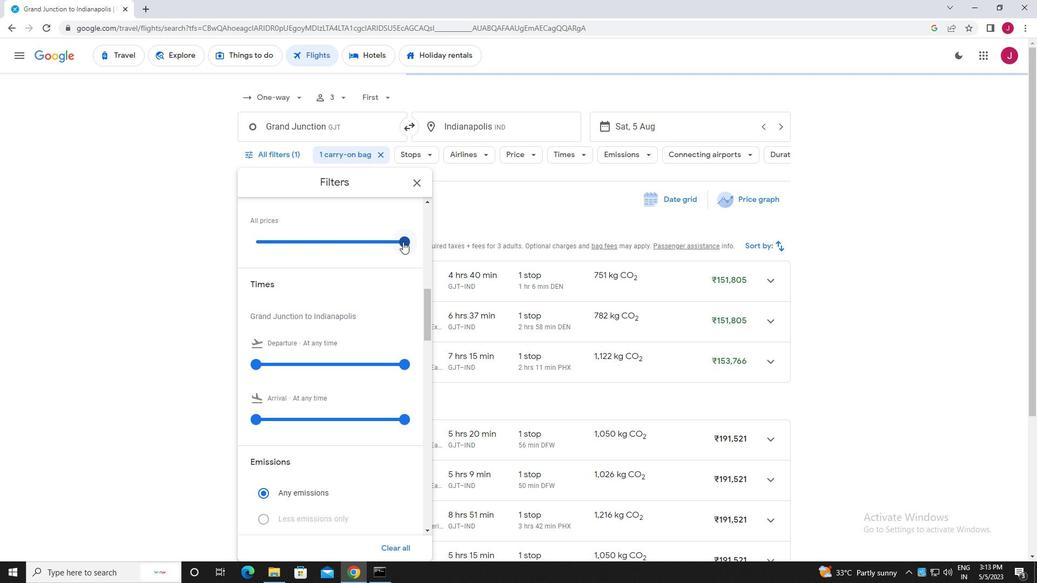 
Action: Mouse moved to (322, 260)
Screenshot: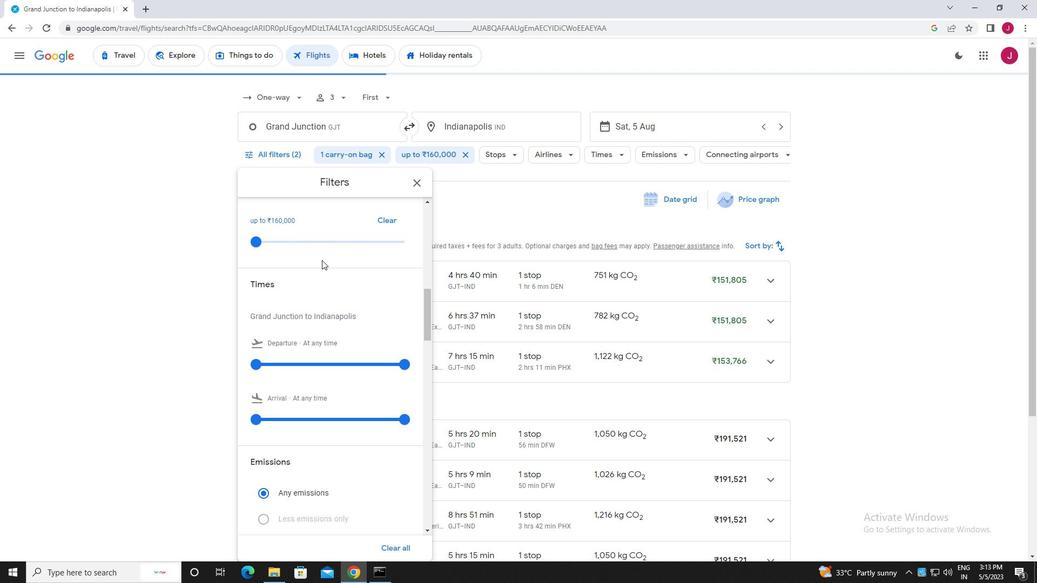 
Action: Mouse scrolled (322, 259) with delta (0, 0)
Screenshot: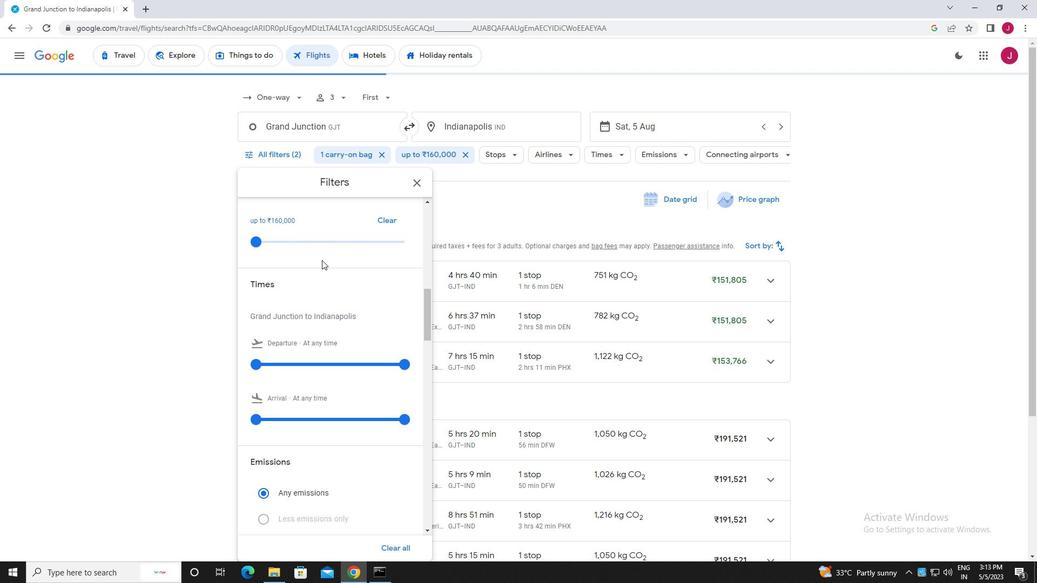 
Action: Mouse moved to (323, 260)
Screenshot: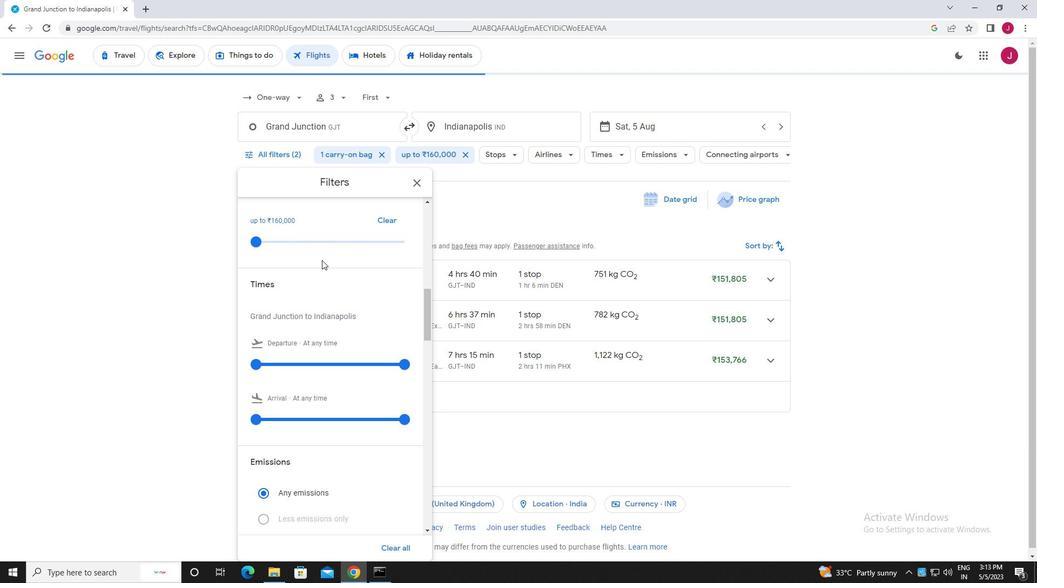
Action: Mouse scrolled (323, 259) with delta (0, 0)
Screenshot: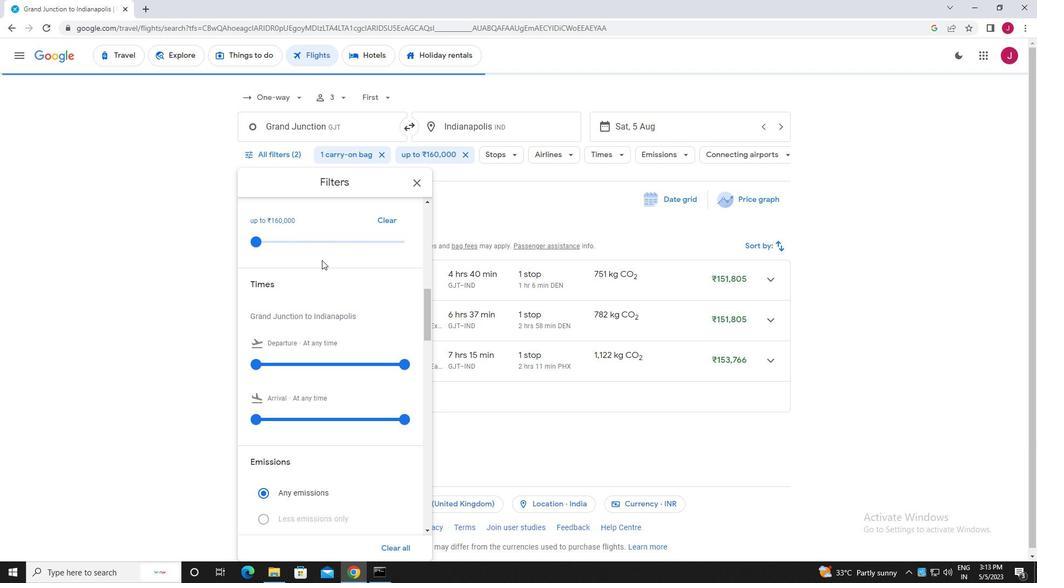 
Action: Mouse moved to (258, 254)
Screenshot: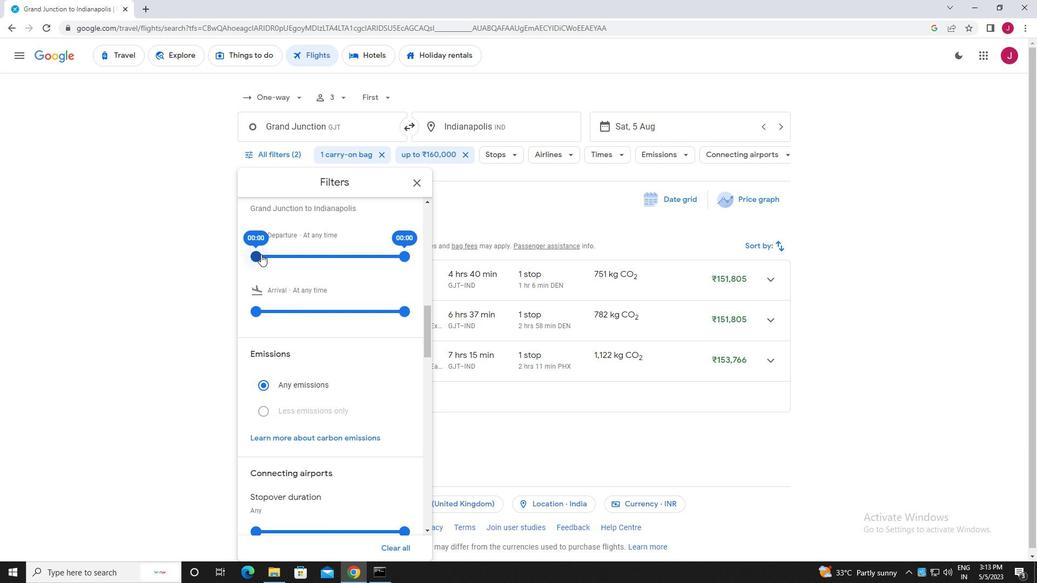 
Action: Mouse pressed left at (258, 254)
Screenshot: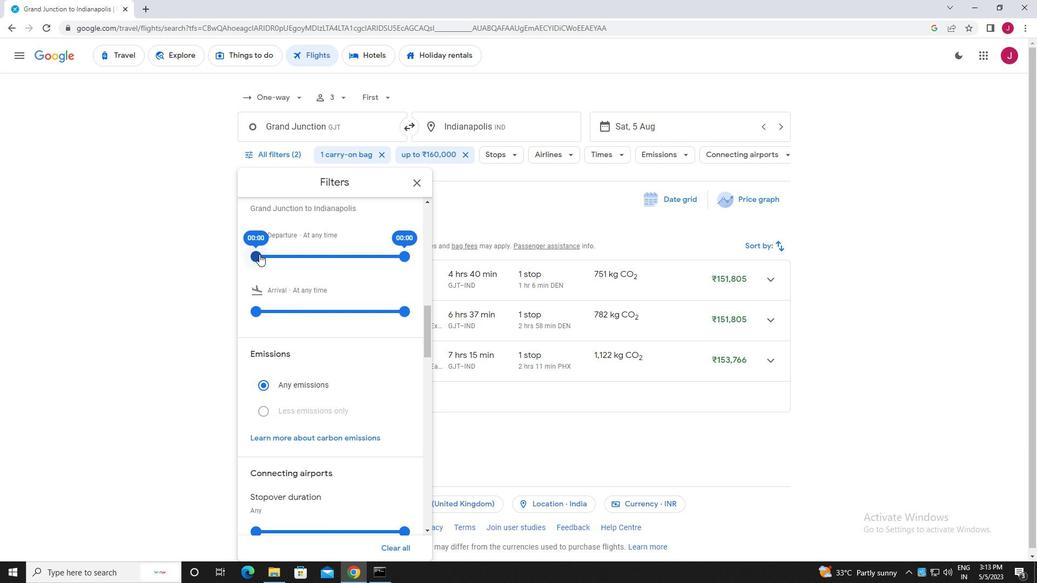 
Action: Mouse moved to (403, 256)
Screenshot: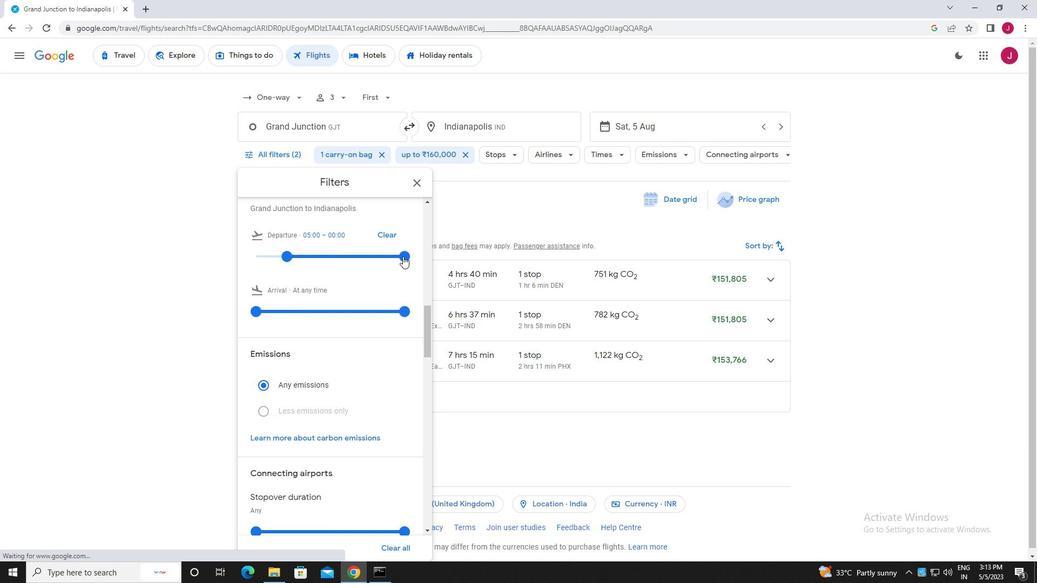 
Action: Mouse pressed left at (403, 256)
Screenshot: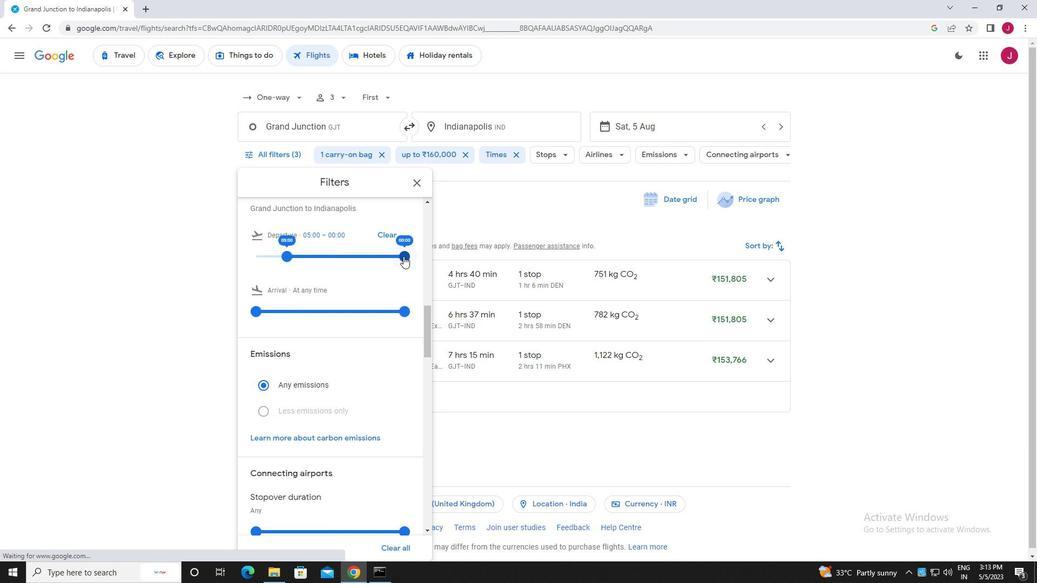 
Action: Mouse moved to (415, 184)
Screenshot: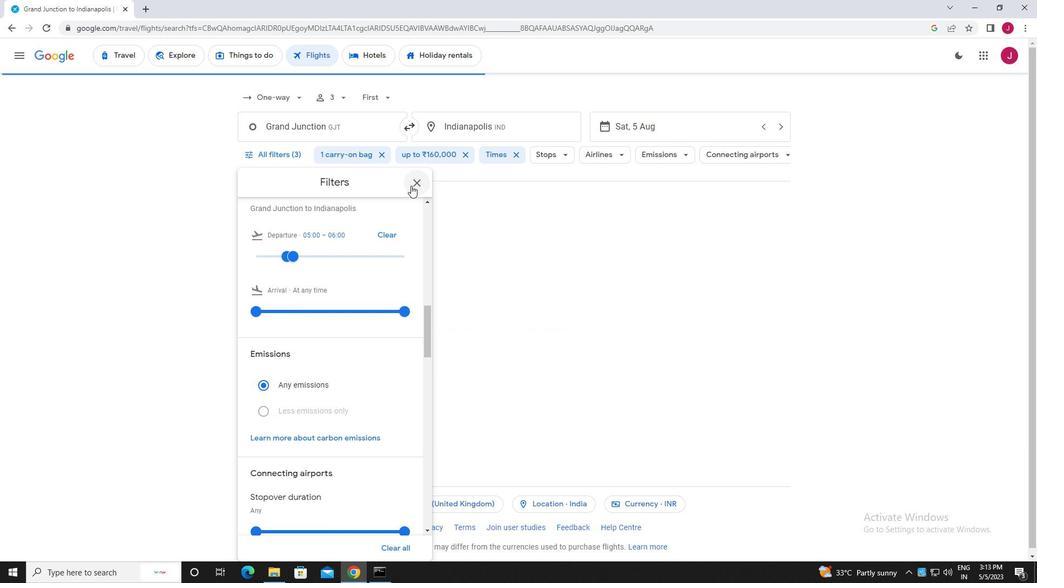 
Action: Mouse pressed left at (415, 184)
Screenshot: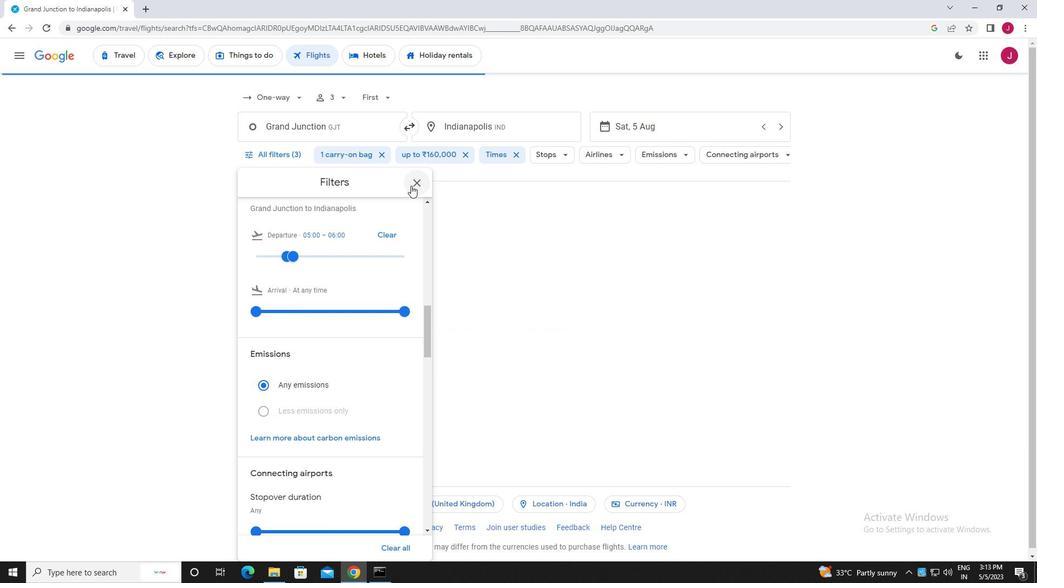 
Action: Mouse moved to (419, 191)
Screenshot: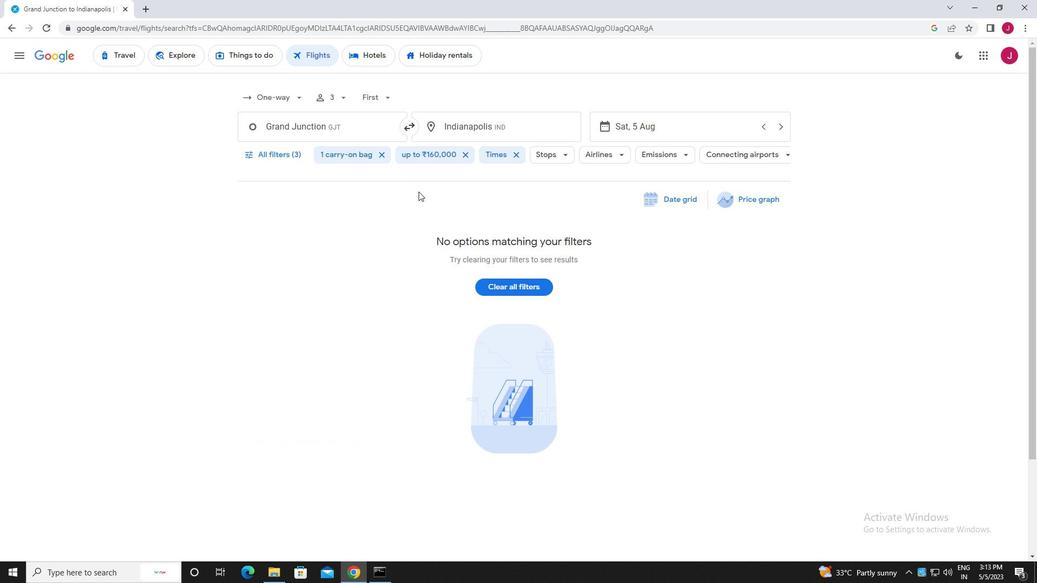 
